 Task: Post a sunset photo on Instagram with a caption and hashtag.
Action: Mouse moved to (234, 512)
Screenshot: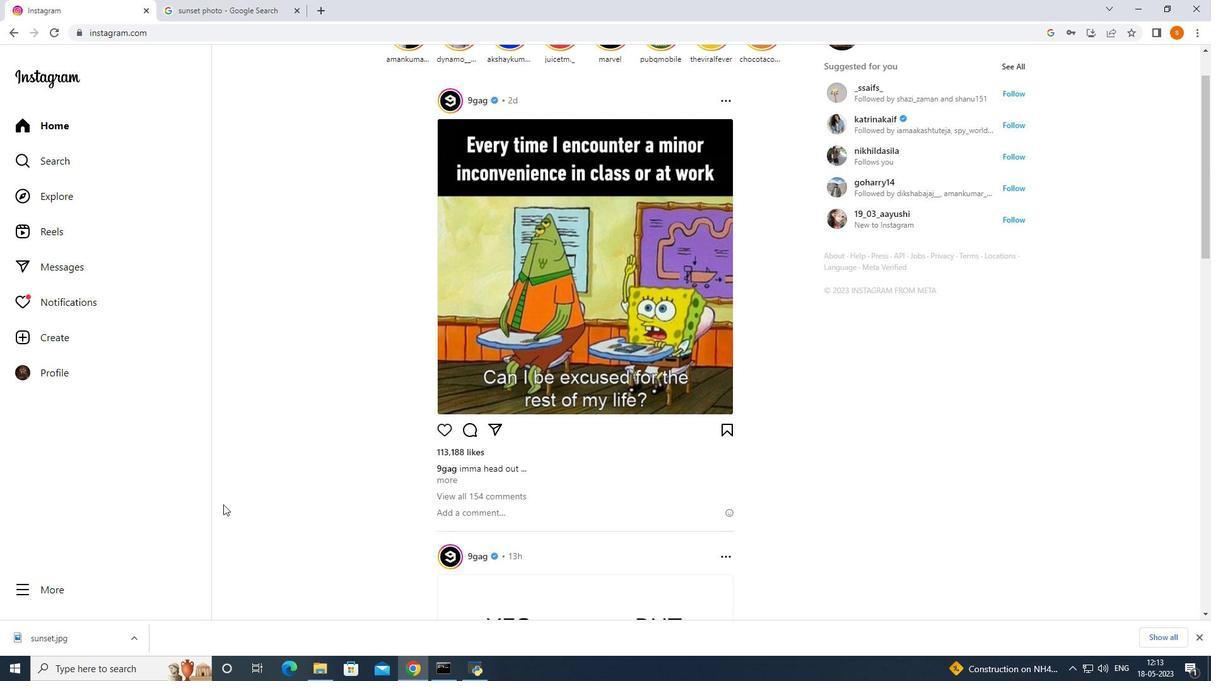 
Action: Mouse scrolled (234, 511) with delta (0, 0)
Screenshot: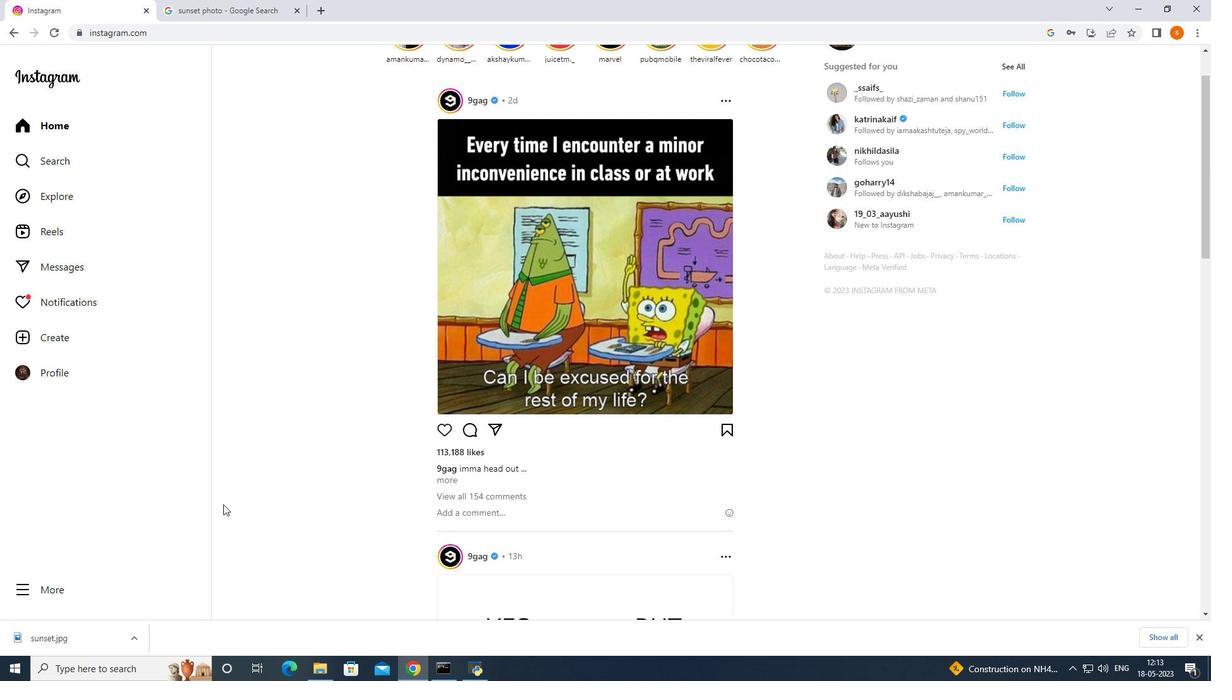 
Action: Mouse scrolled (234, 511) with delta (0, 0)
Screenshot: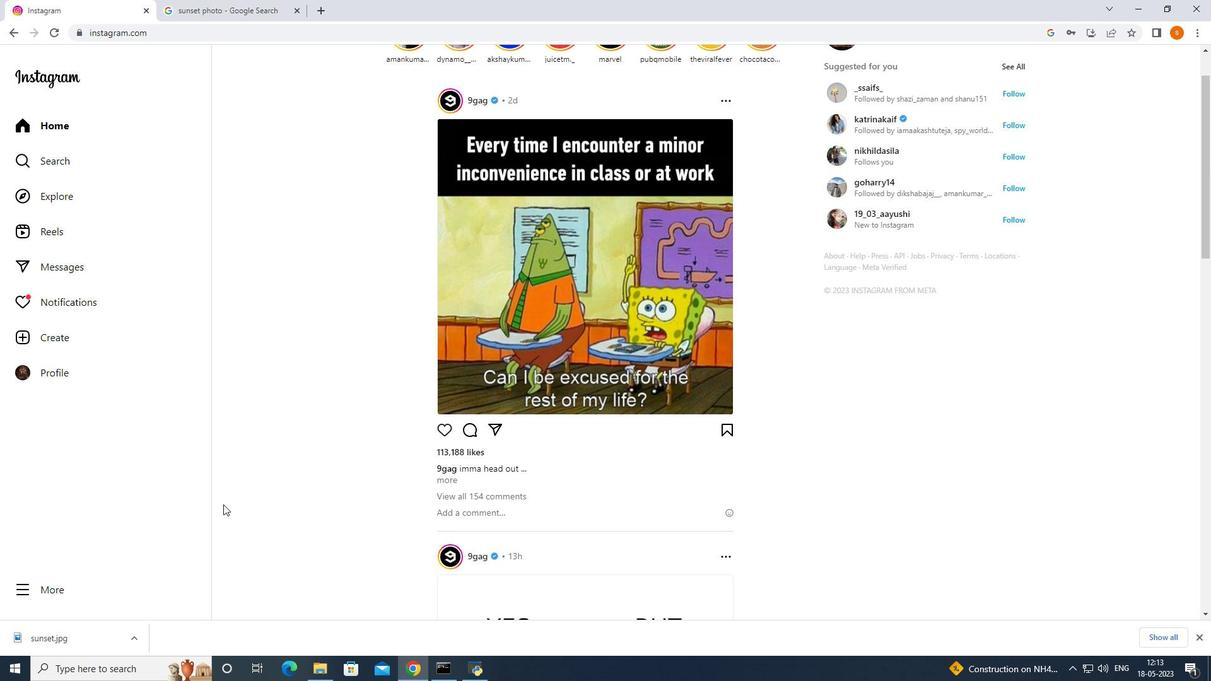 
Action: Mouse moved to (196, 515)
Screenshot: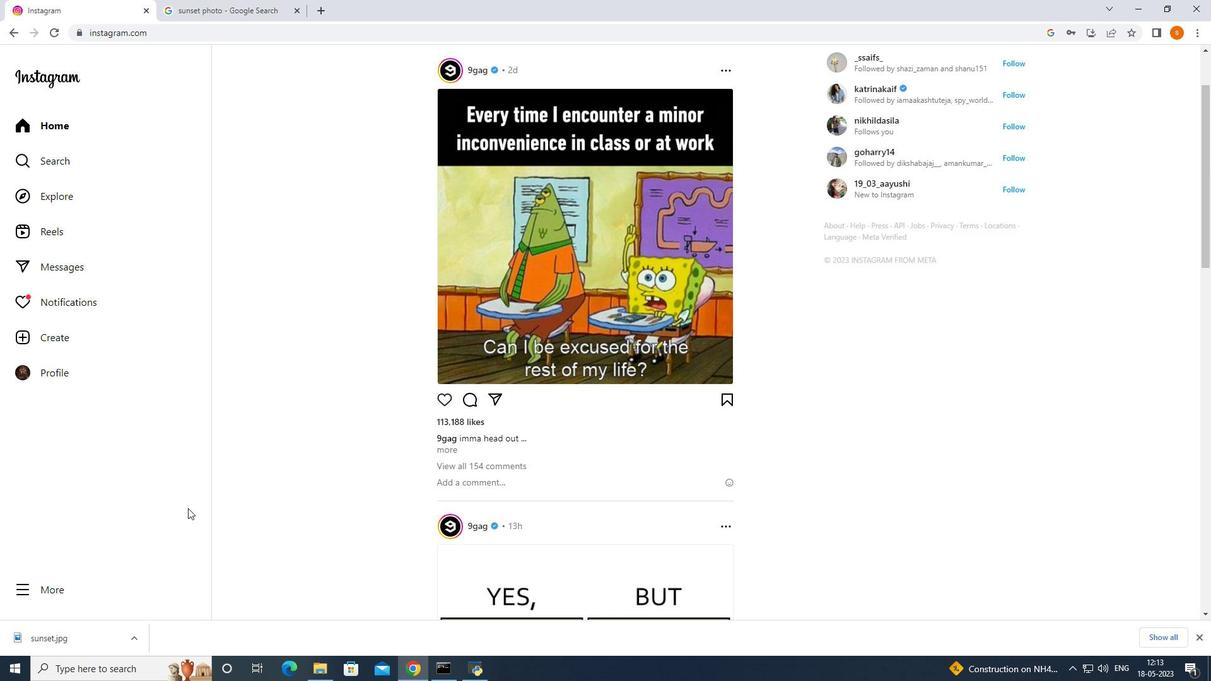 
Action: Mouse scrolled (196, 516) with delta (0, 0)
Screenshot: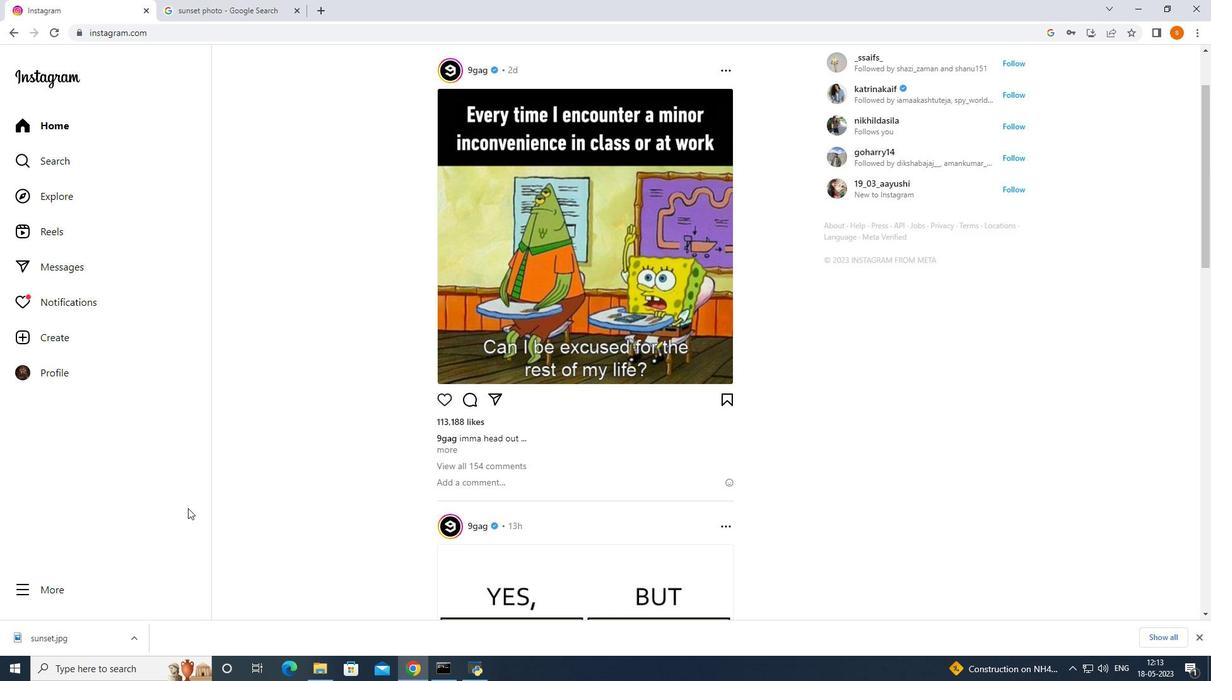 
Action: Mouse moved to (189, 514)
Screenshot: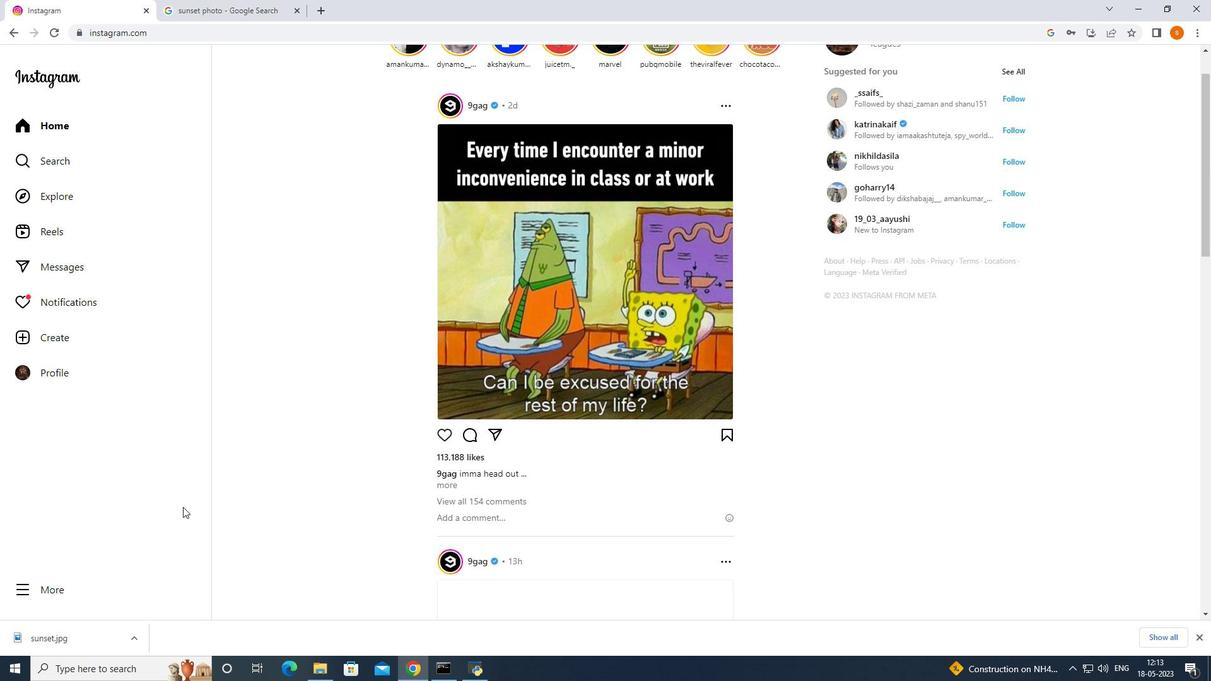 
Action: Mouse scrolled (194, 516) with delta (0, 0)
Screenshot: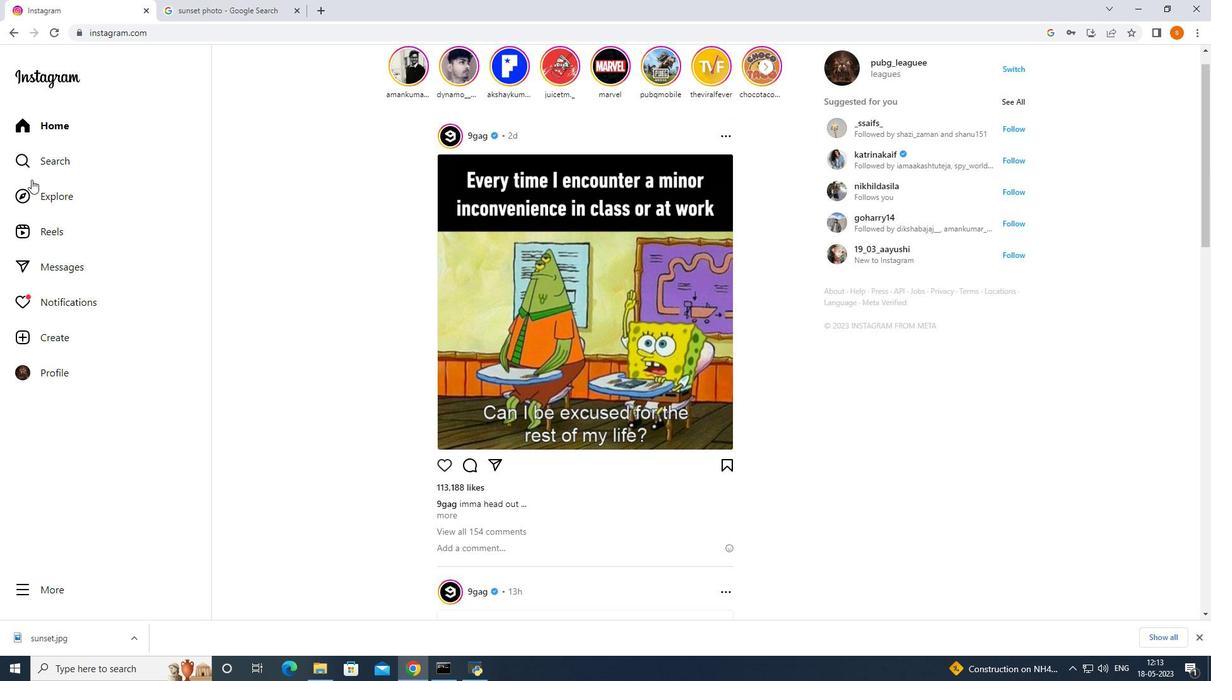 
Action: Mouse moved to (95, 302)
Screenshot: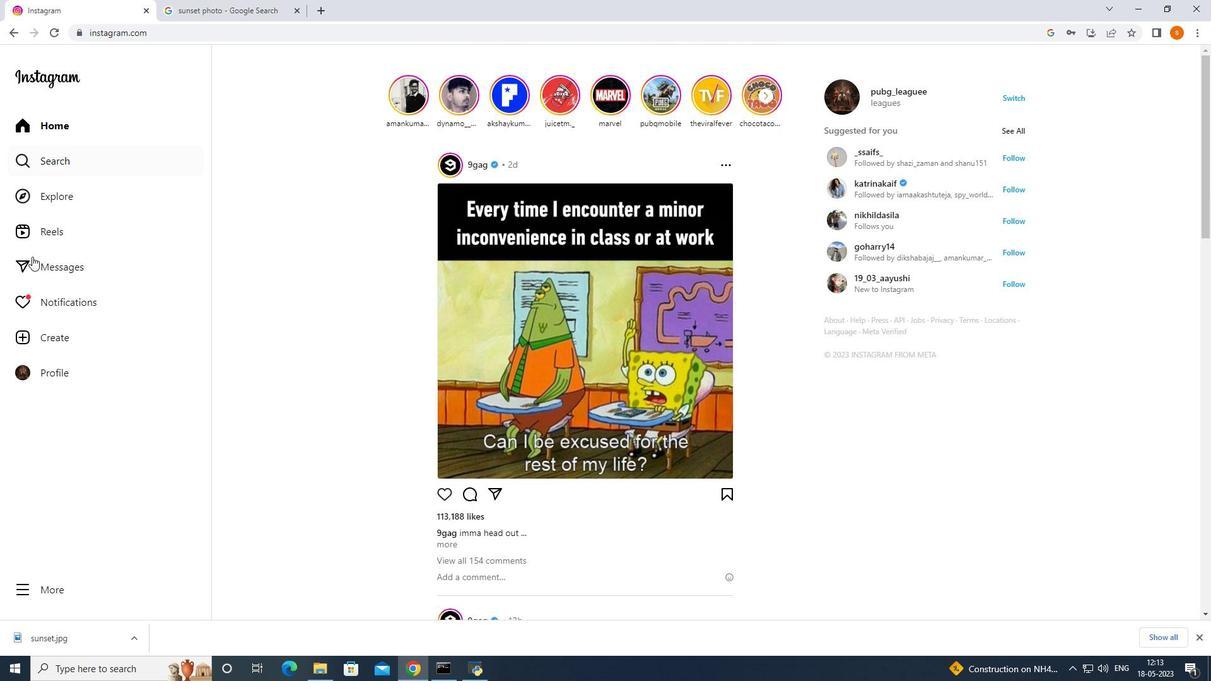 
Action: Mouse scrolled (188, 514) with delta (0, 0)
Screenshot: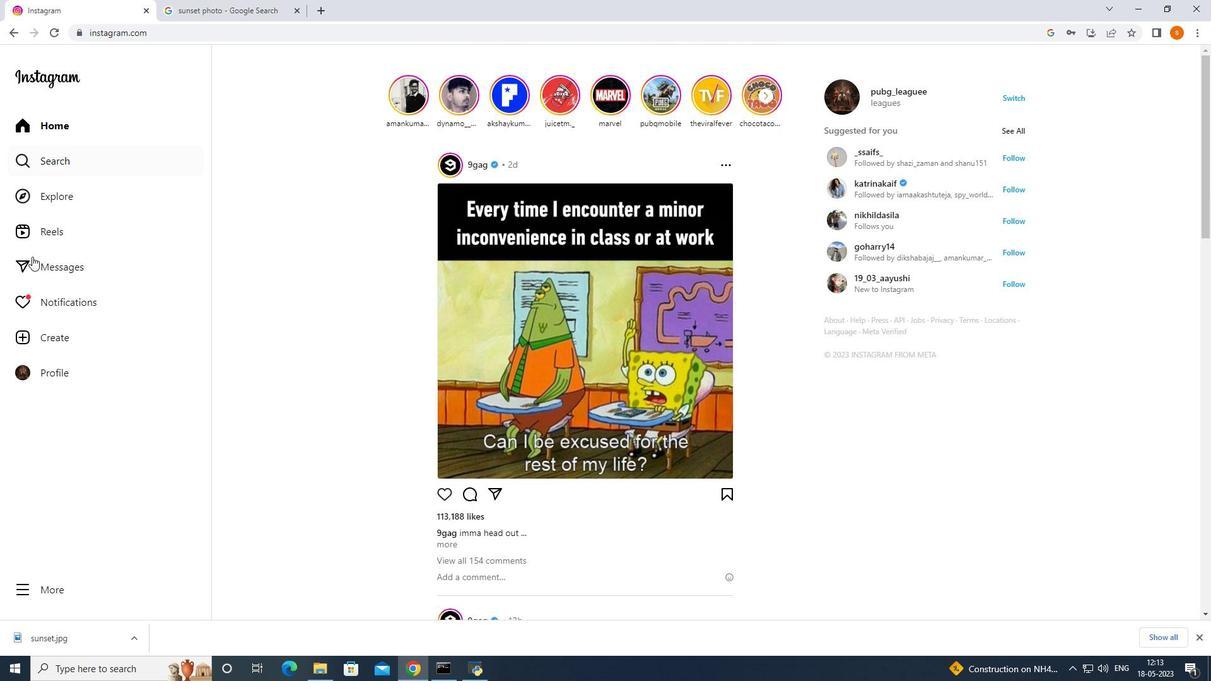 
Action: Mouse moved to (42, 200)
Screenshot: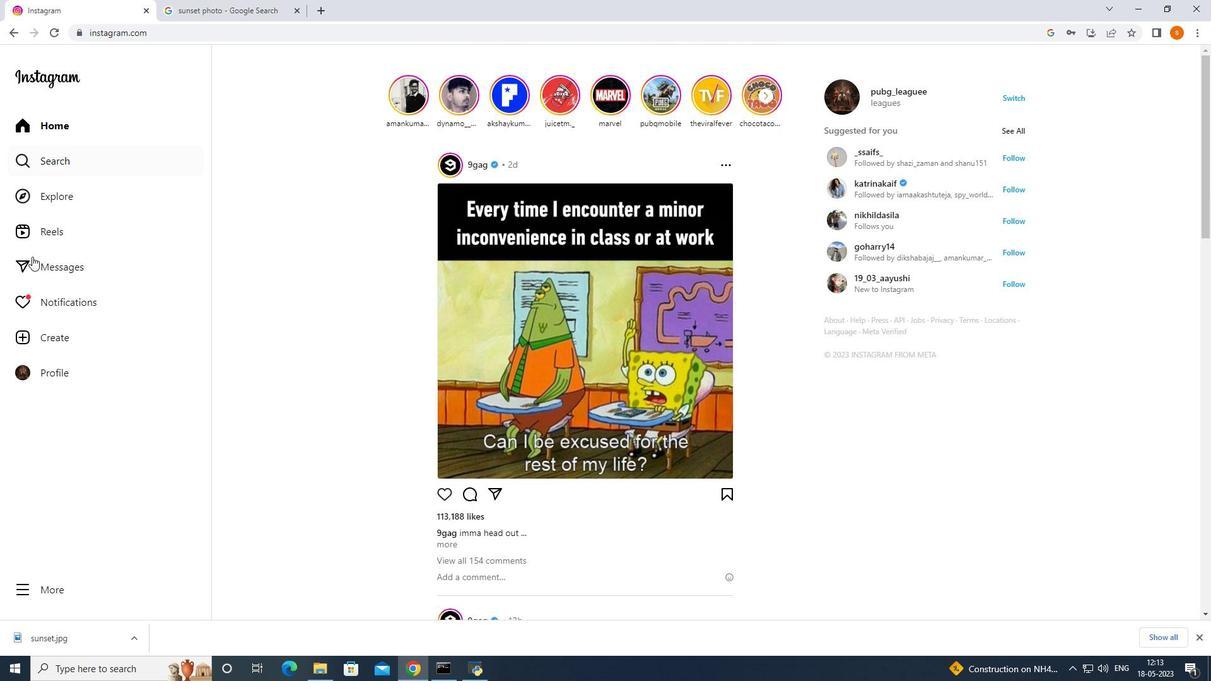 
Action: Mouse scrolled (174, 505) with delta (0, 0)
Screenshot: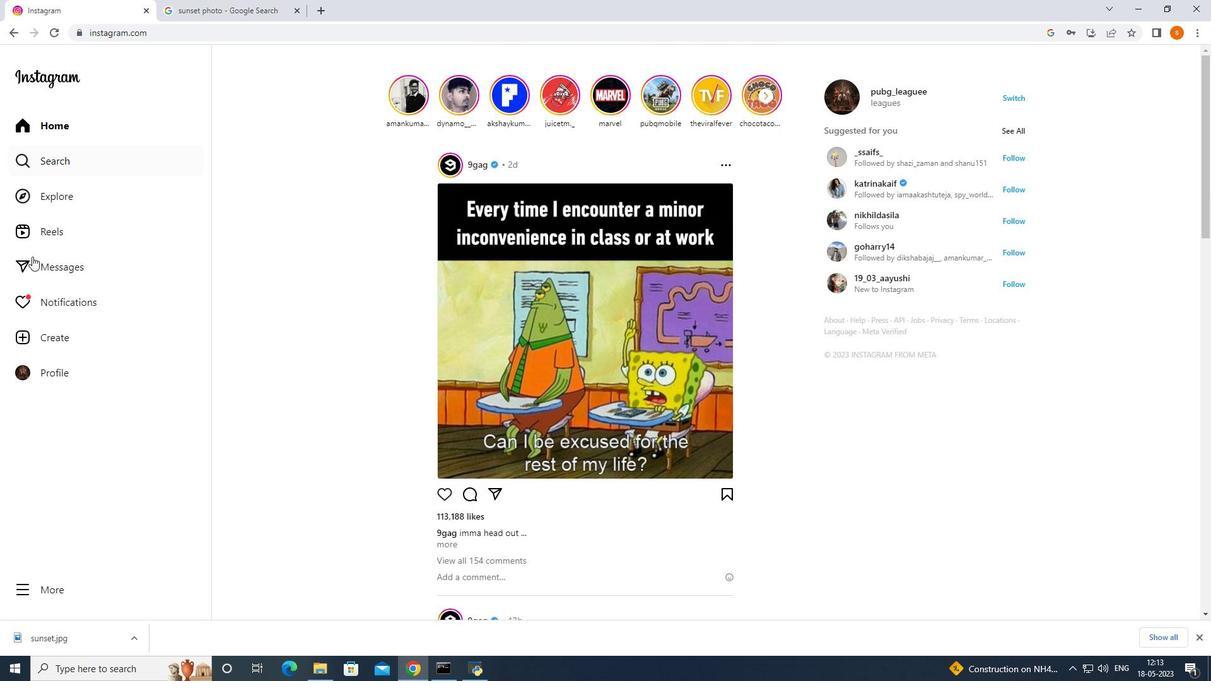 
Action: Mouse moved to (63, 391)
Screenshot: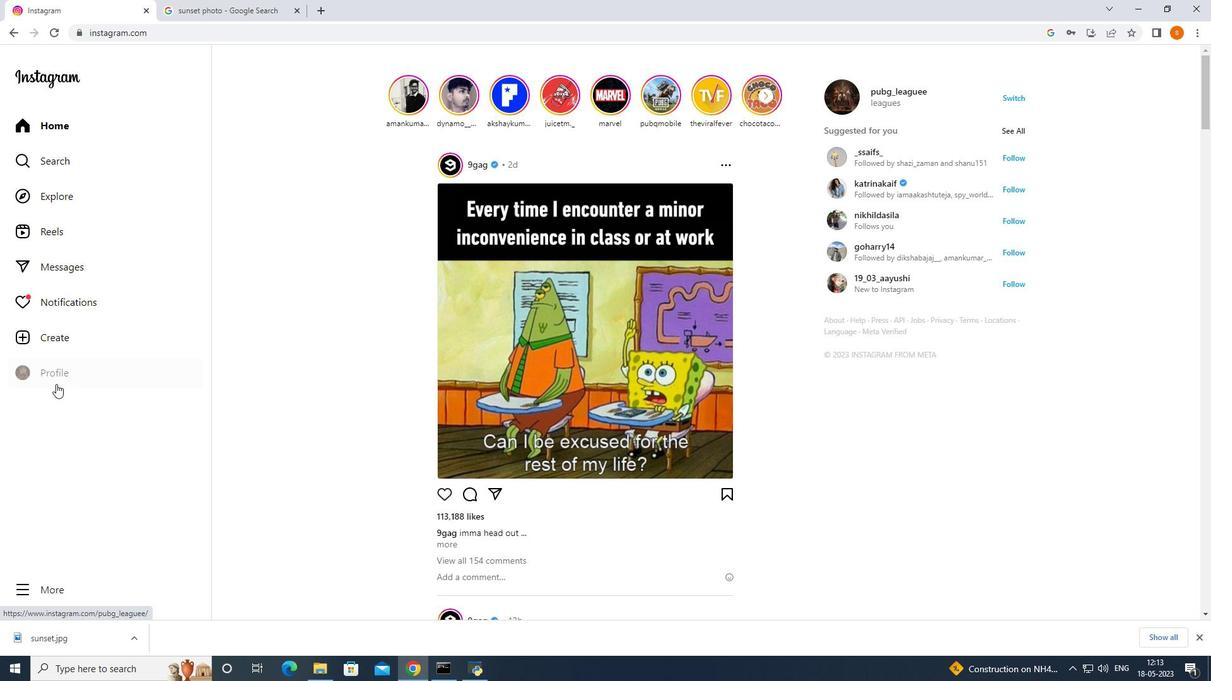 
Action: Mouse pressed left at (63, 391)
Screenshot: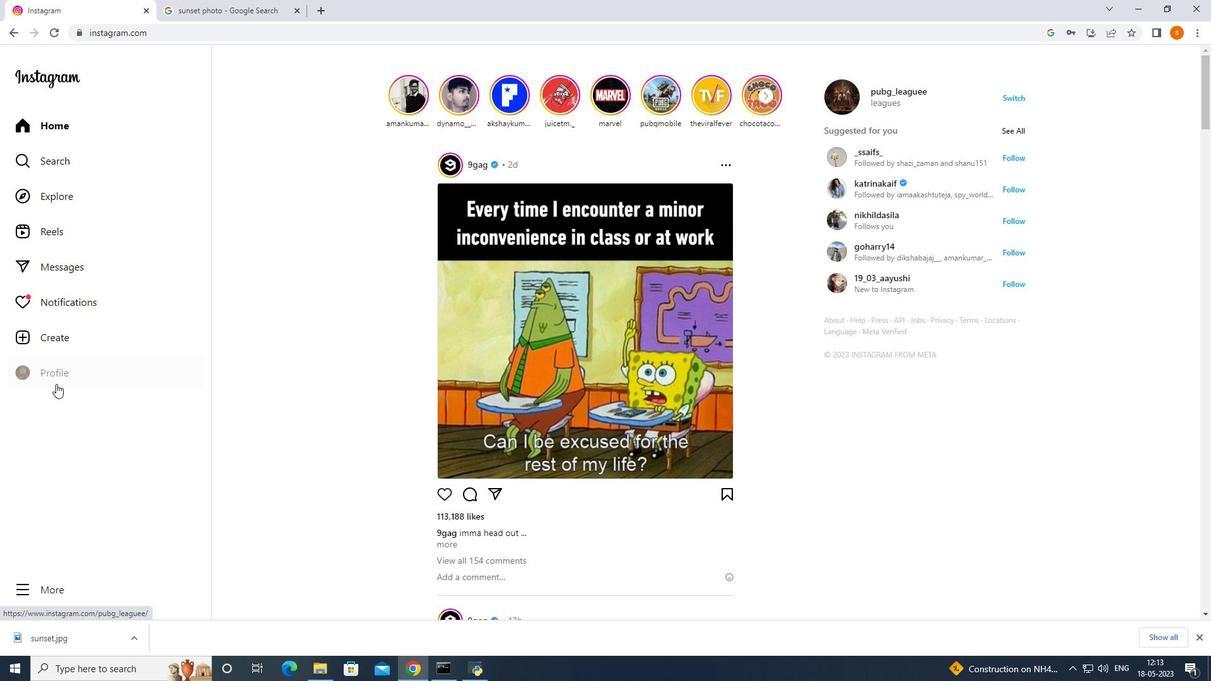 
Action: Mouse moved to (46, 345)
Screenshot: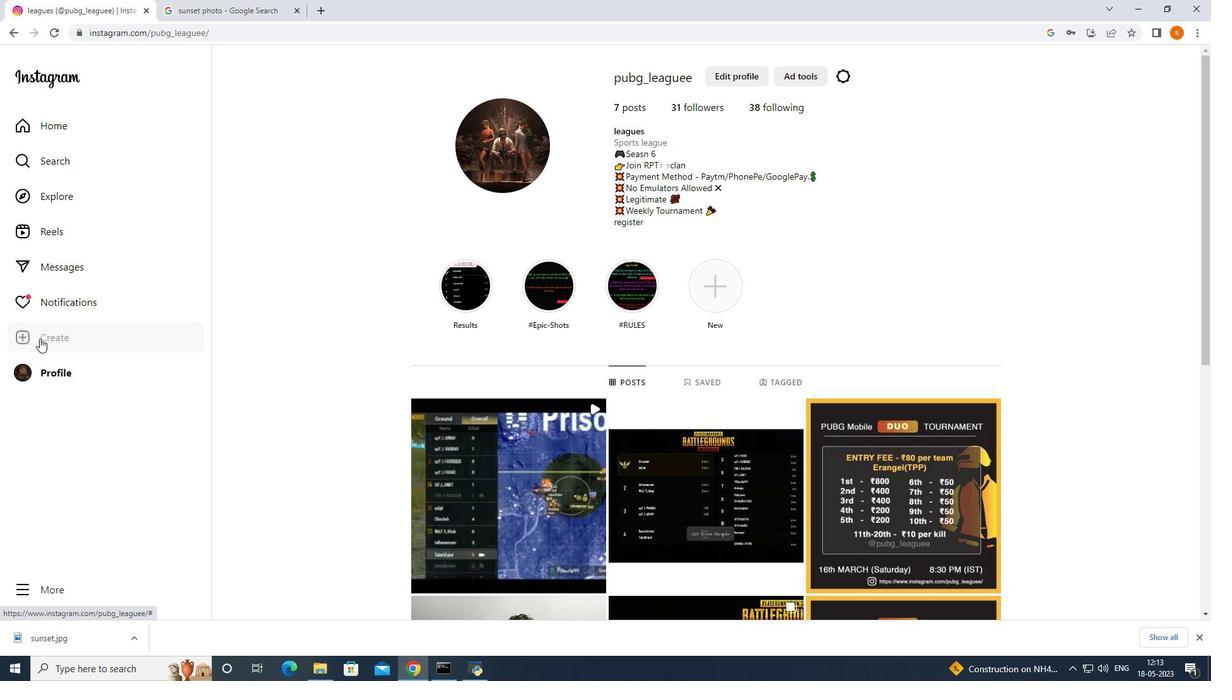 
Action: Mouse pressed left at (46, 345)
Screenshot: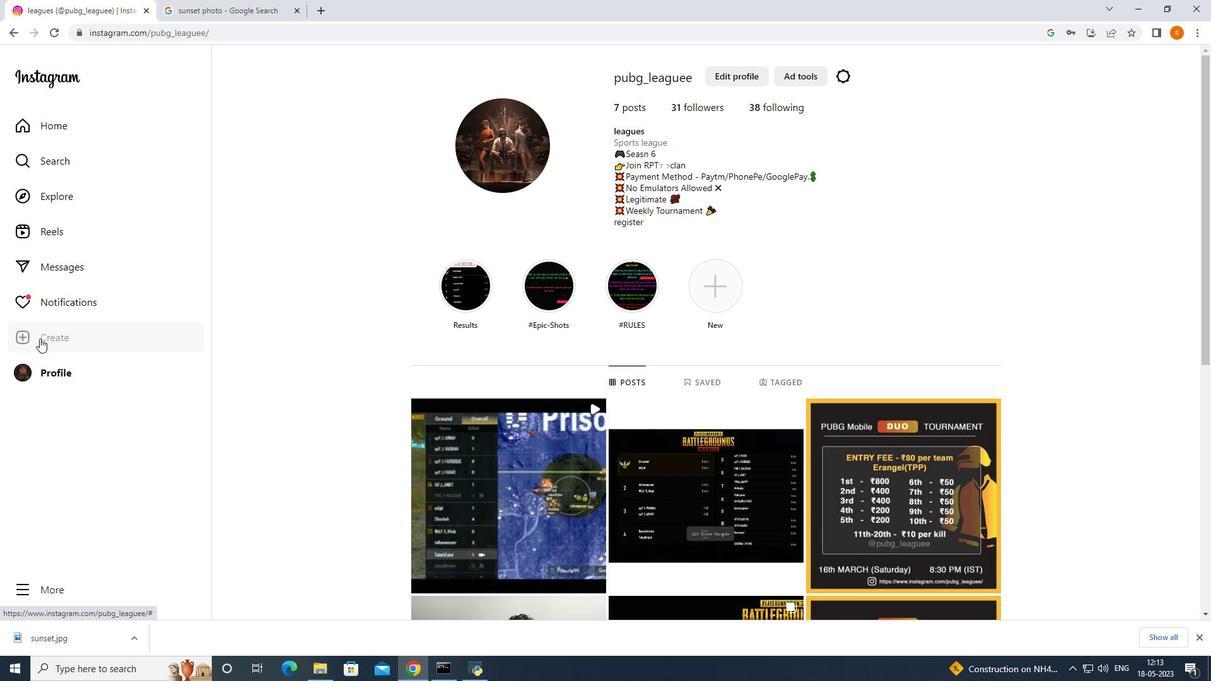 
Action: Mouse moved to (619, 392)
Screenshot: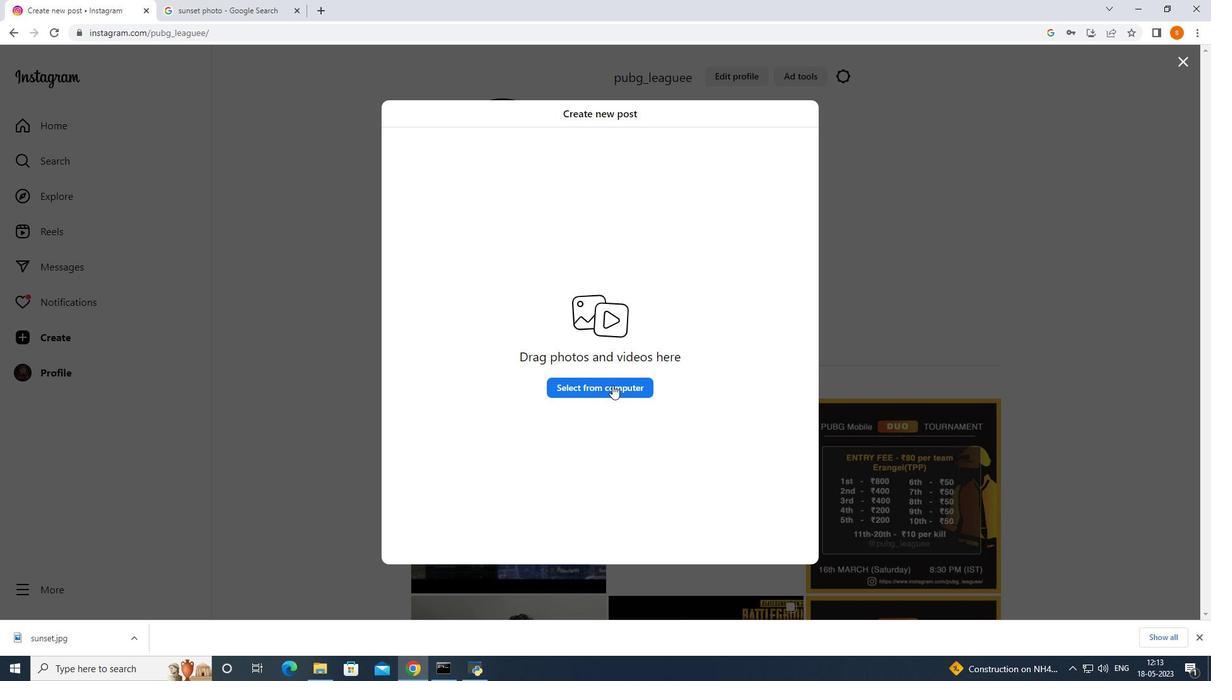 
Action: Mouse pressed left at (619, 392)
Screenshot: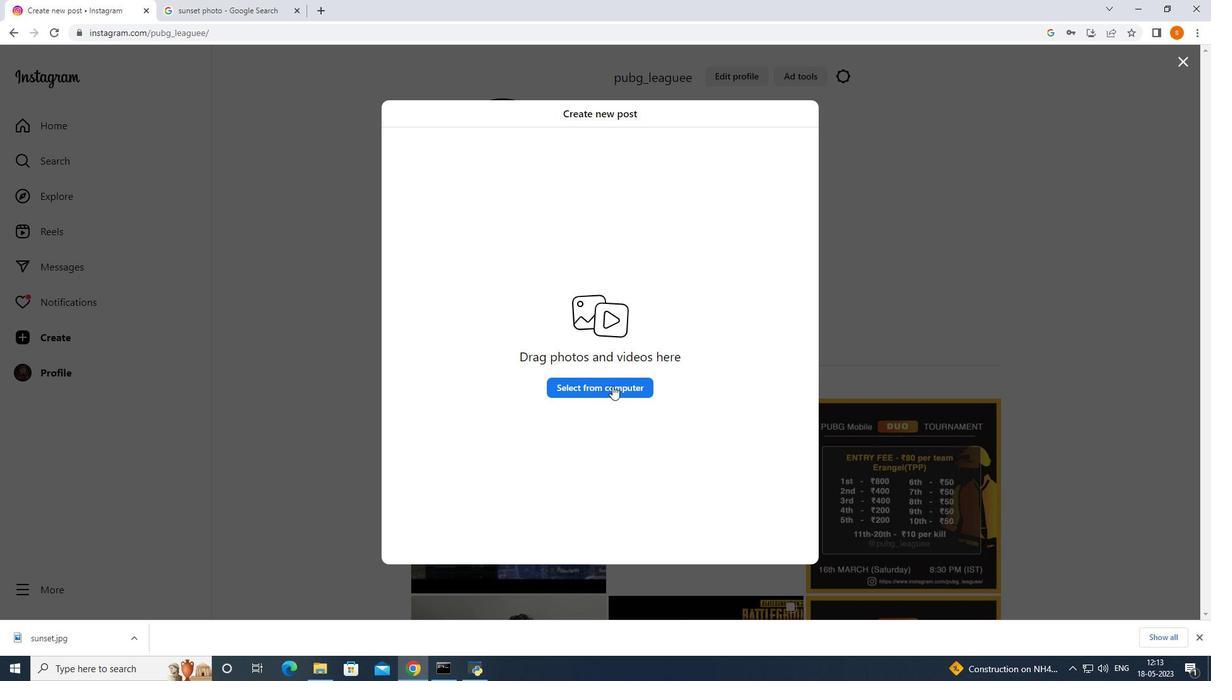 
Action: Mouse moved to (162, 345)
Screenshot: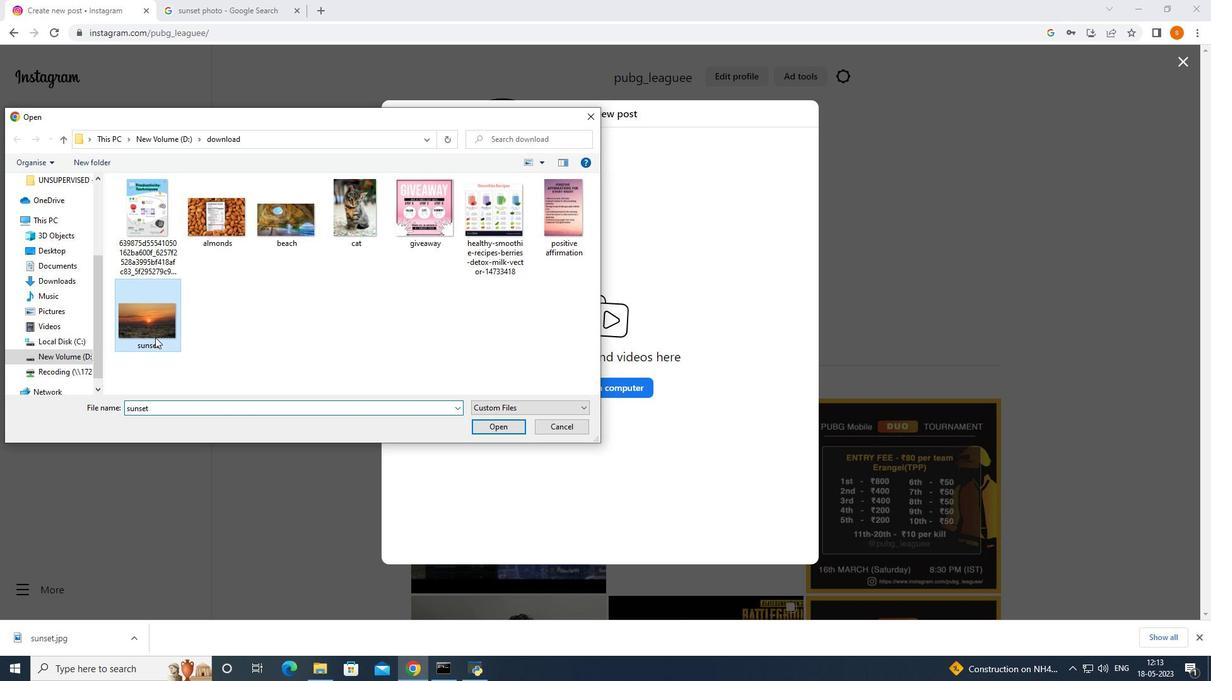 
Action: Mouse pressed left at (162, 345)
Screenshot: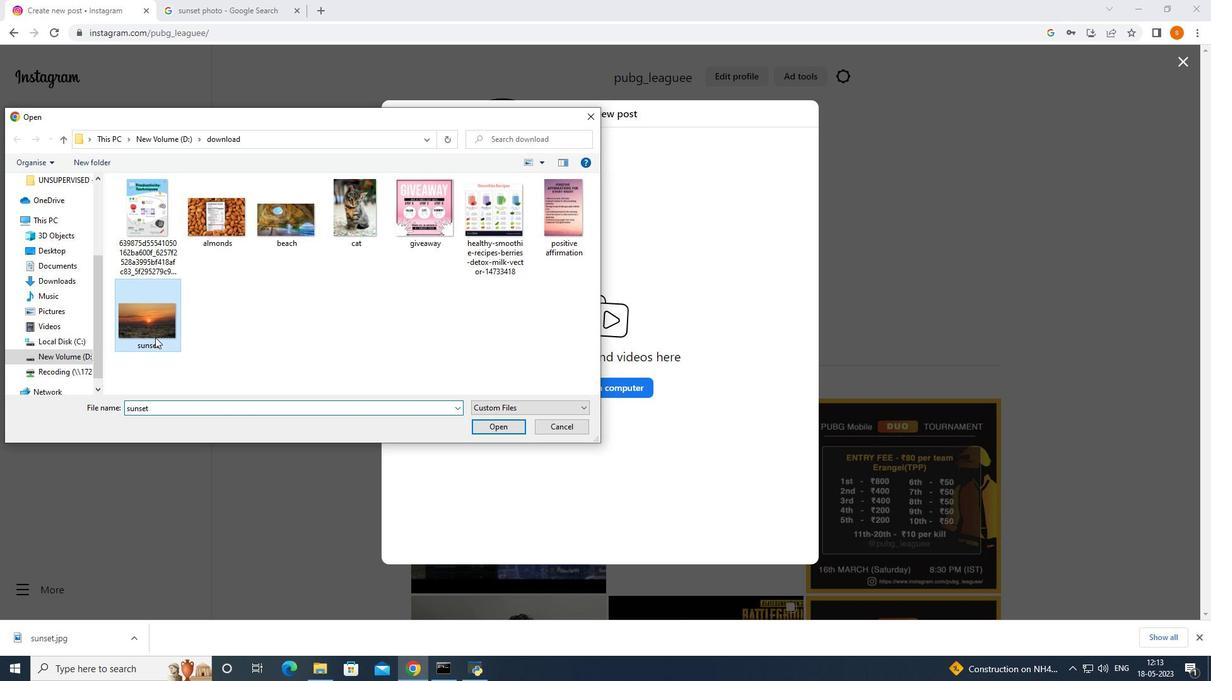 
Action: Mouse moved to (503, 437)
Screenshot: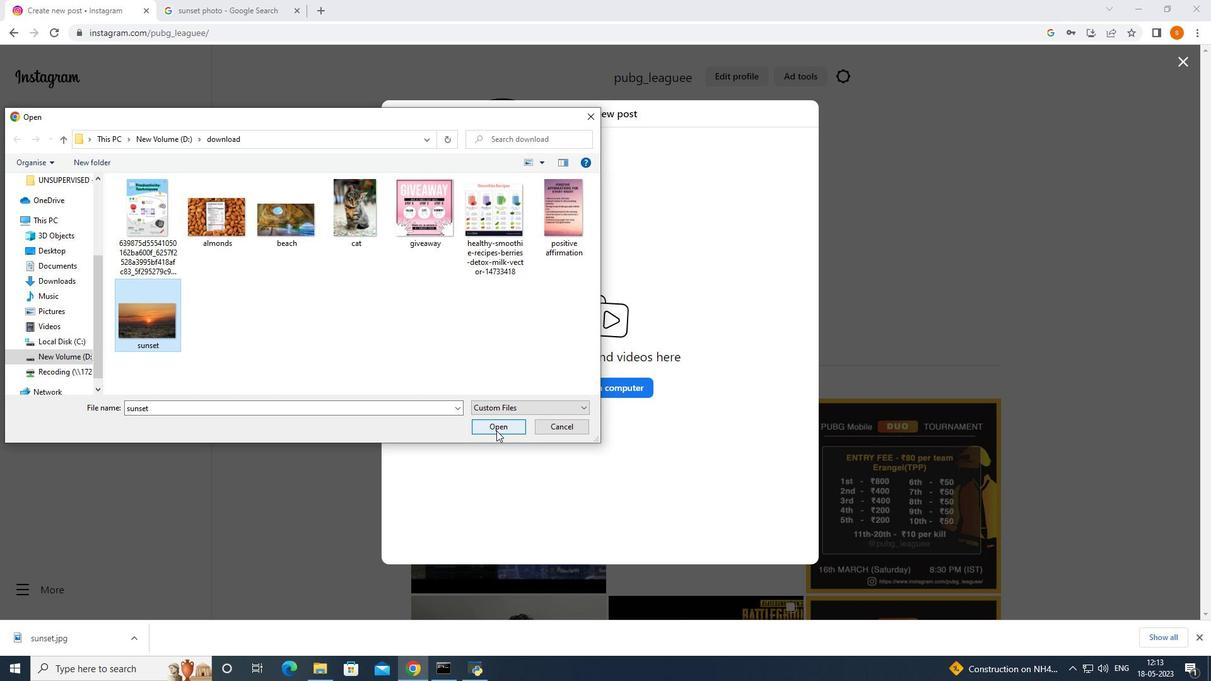 
Action: Mouse pressed left at (503, 437)
Screenshot: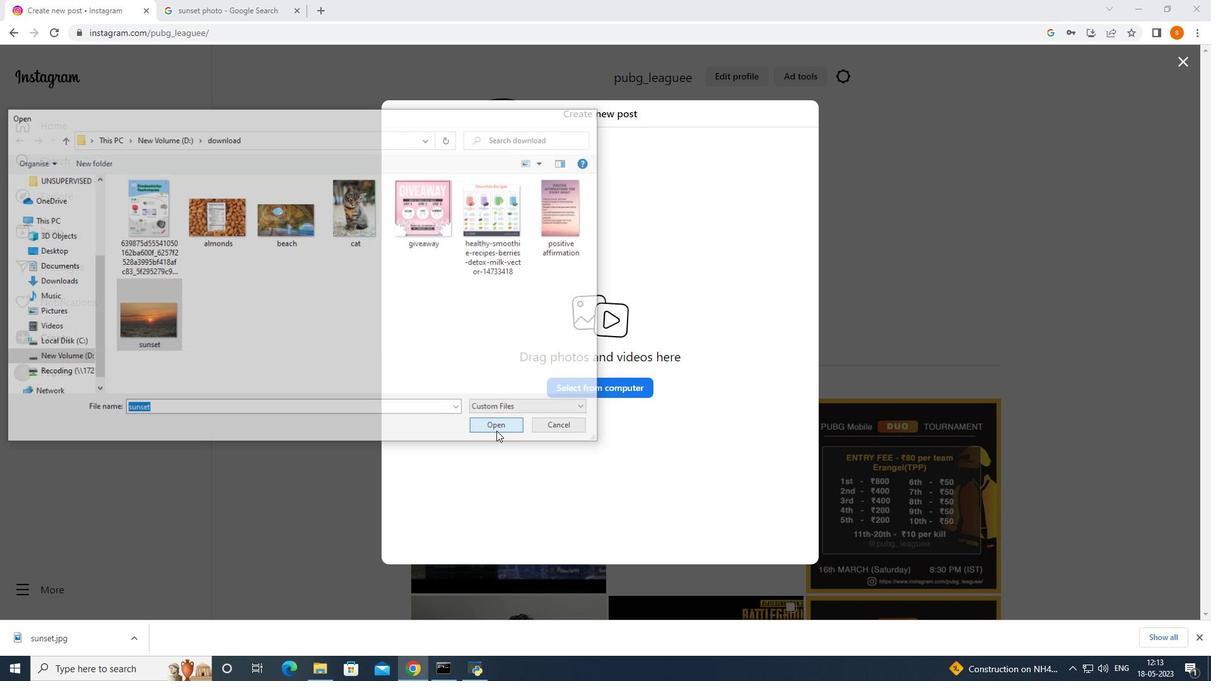 
Action: Mouse moved to (407, 553)
Screenshot: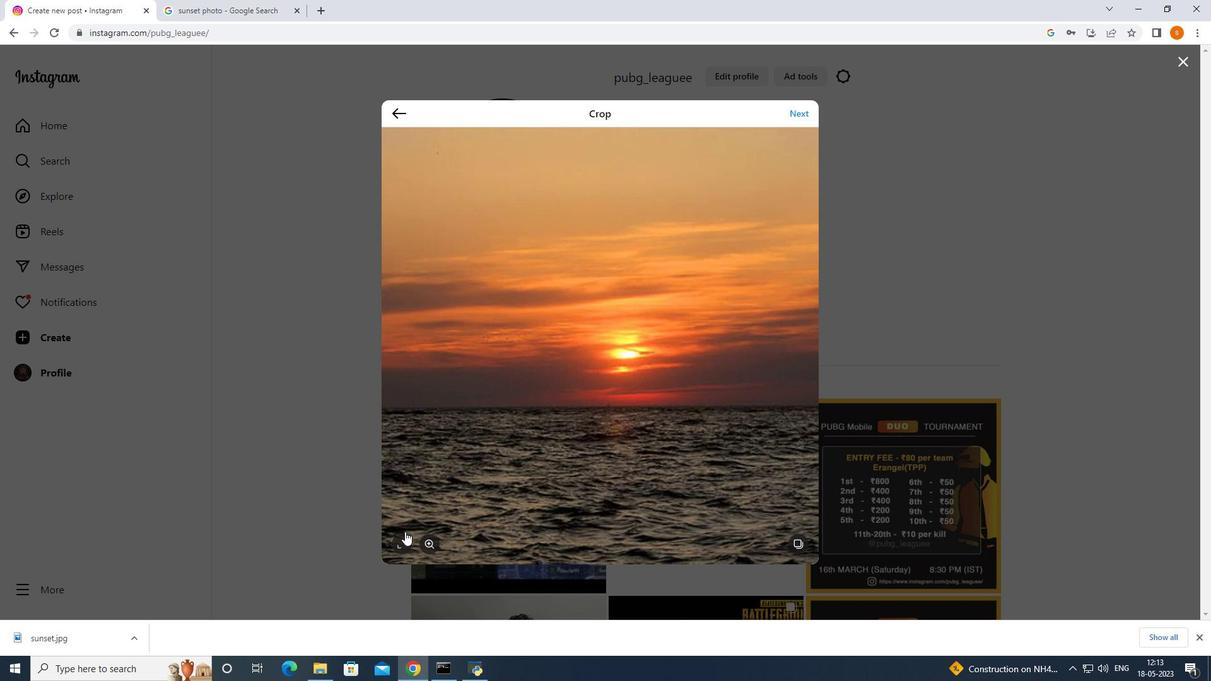 
Action: Mouse pressed left at (407, 553)
Screenshot: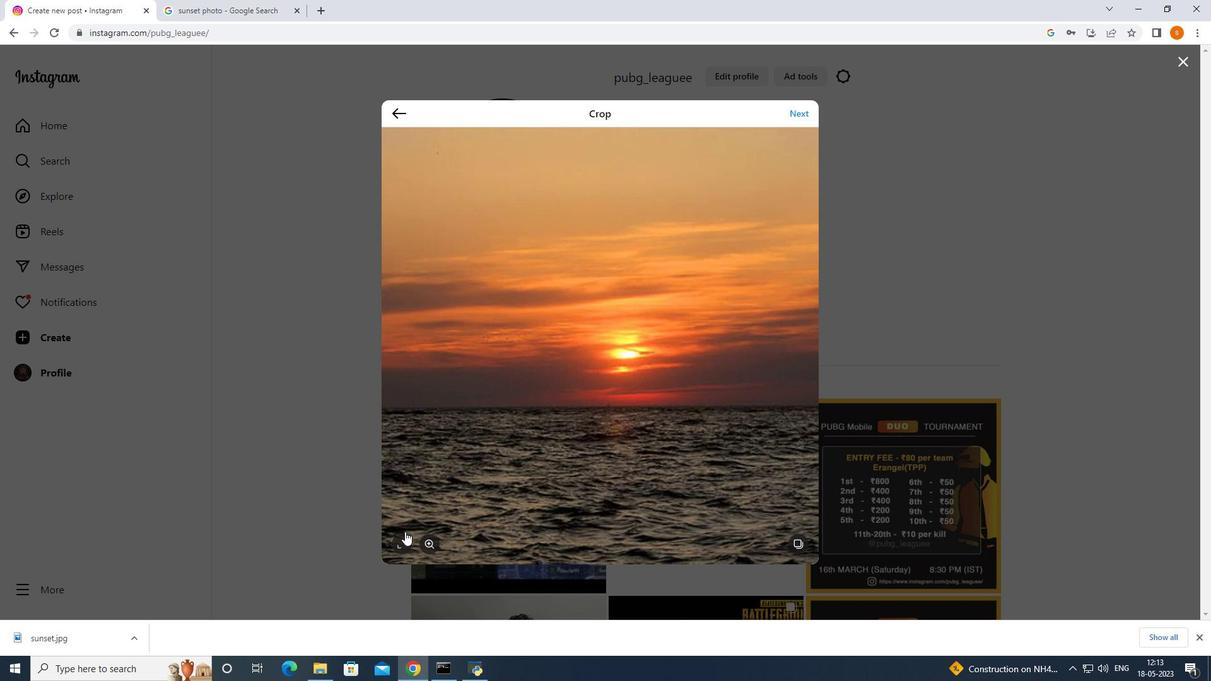 
Action: Mouse moved to (442, 425)
Screenshot: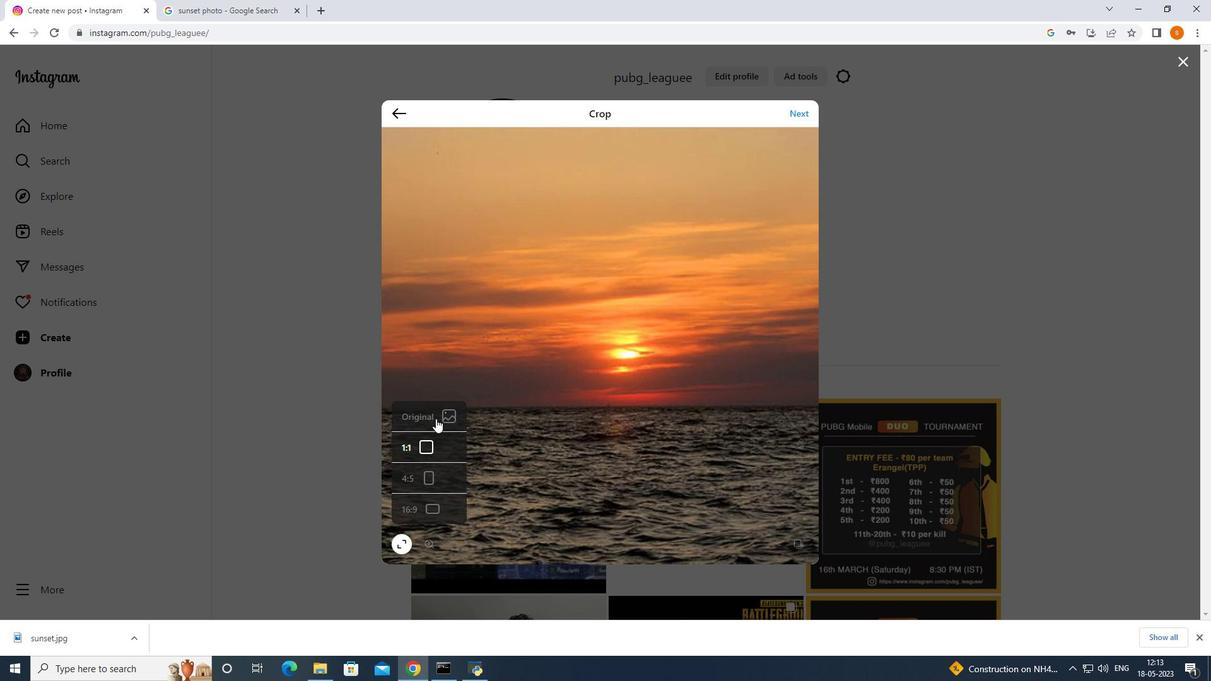 
Action: Mouse pressed left at (442, 425)
Screenshot: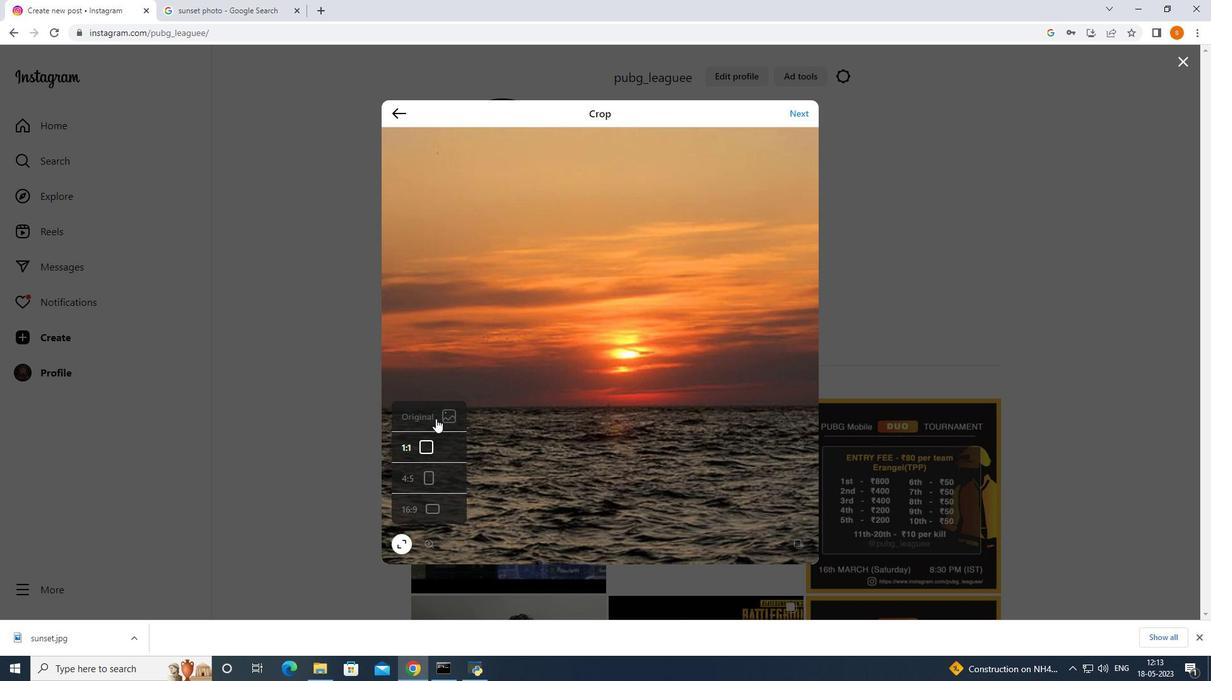 
Action: Mouse moved to (803, 120)
Screenshot: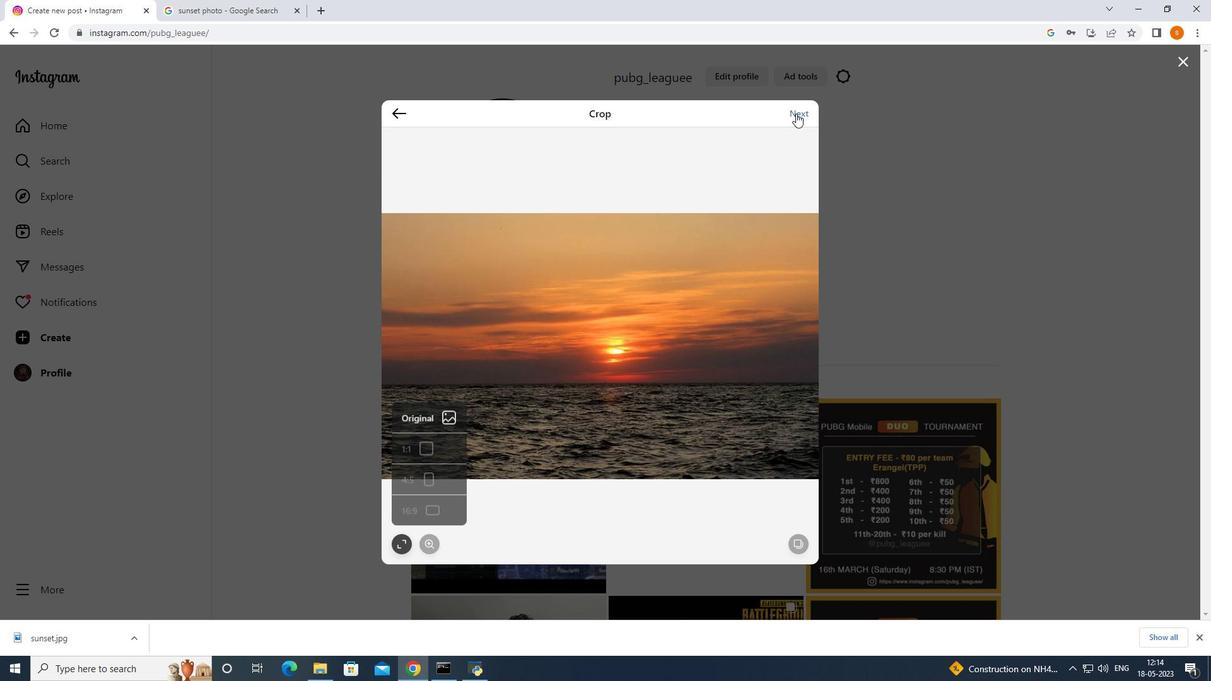 
Action: Mouse pressed left at (803, 120)
Screenshot: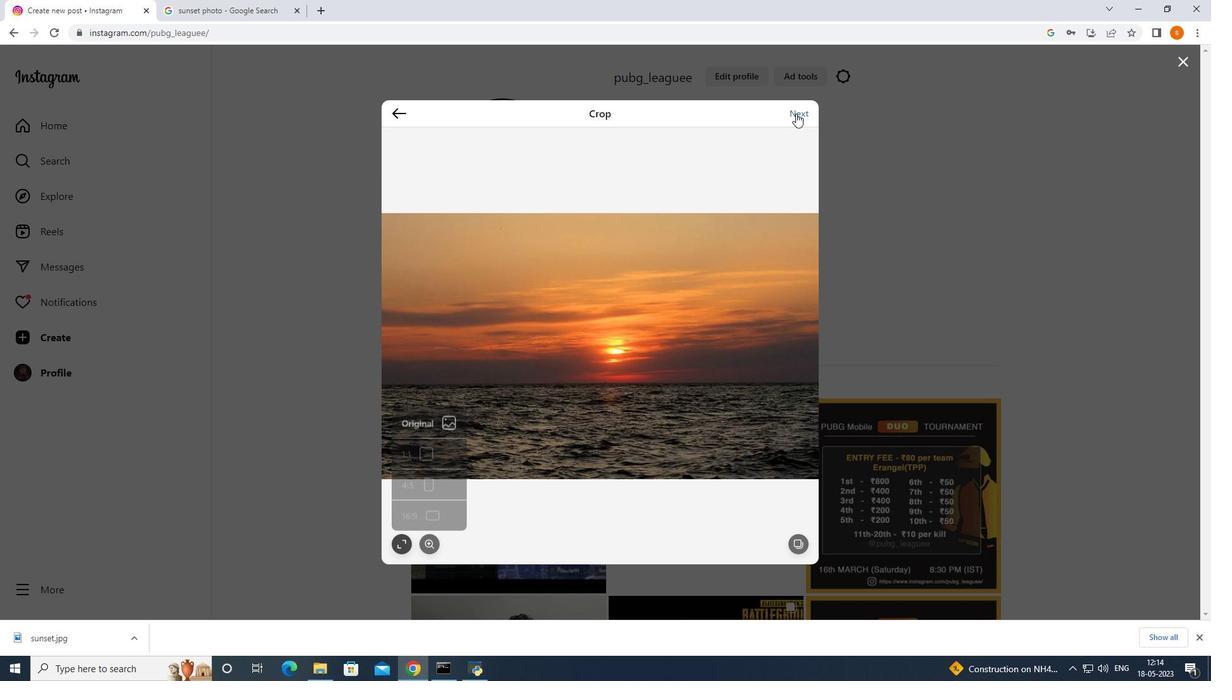 
Action: Mouse moved to (911, 128)
Screenshot: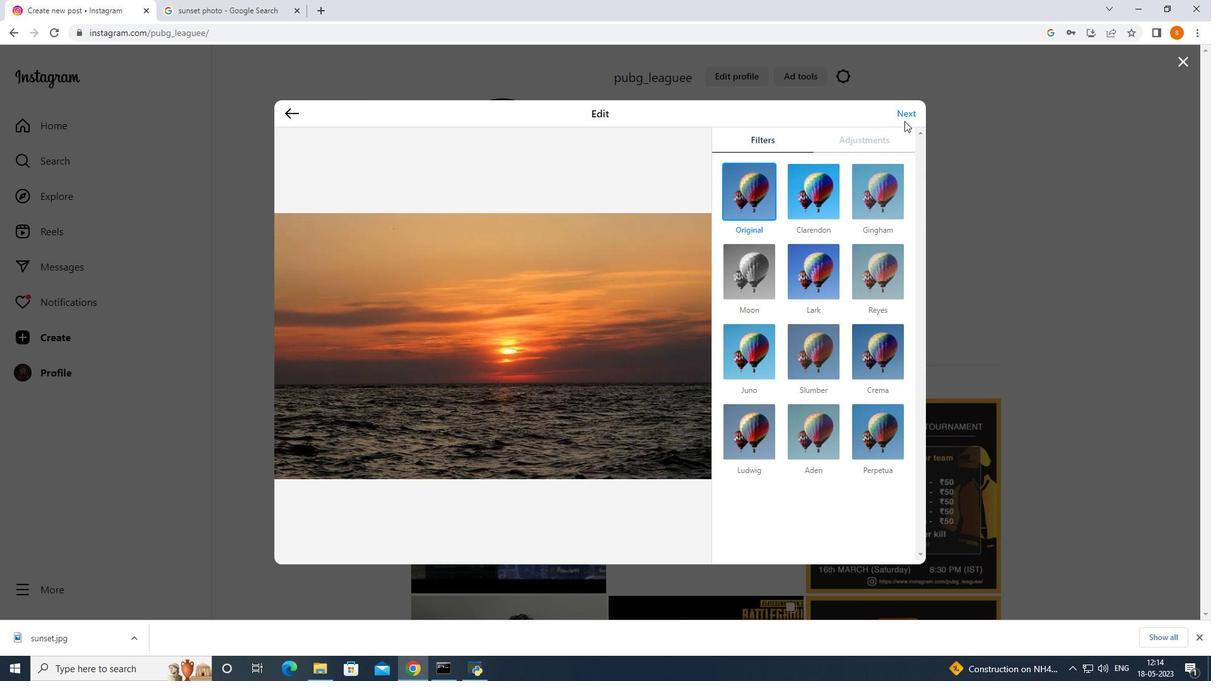 
Action: Mouse pressed left at (911, 128)
Screenshot: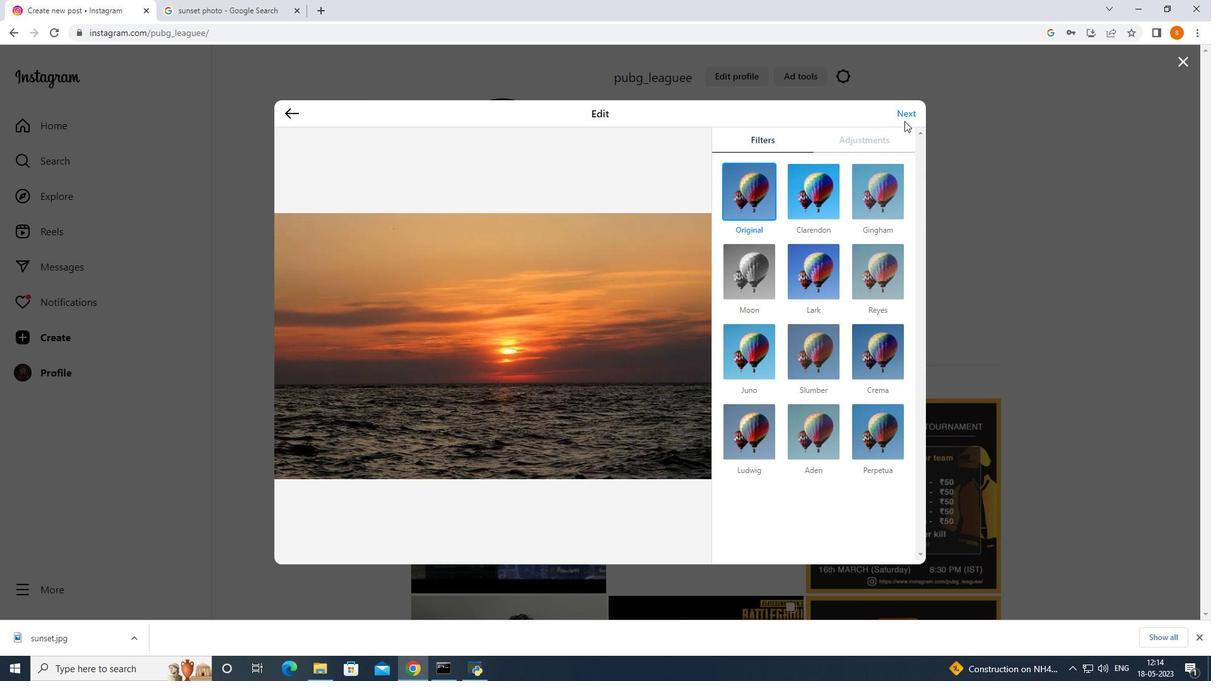 
Action: Mouse moved to (919, 118)
Screenshot: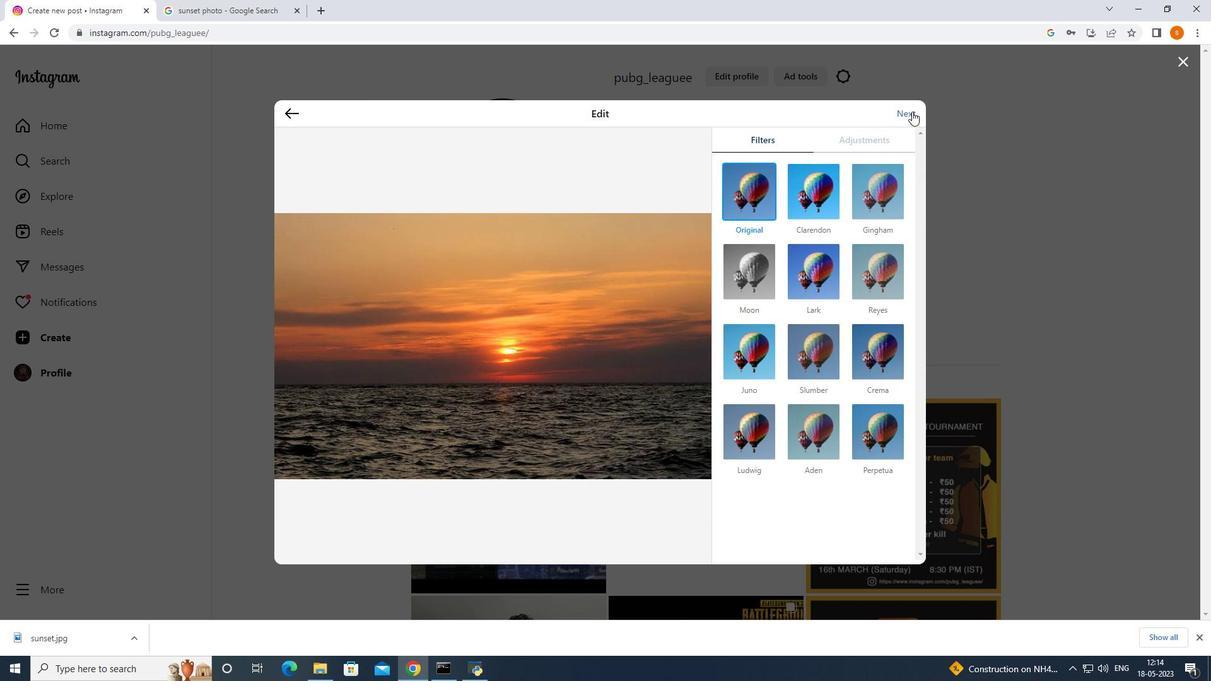 
Action: Mouse pressed left at (919, 118)
Screenshot: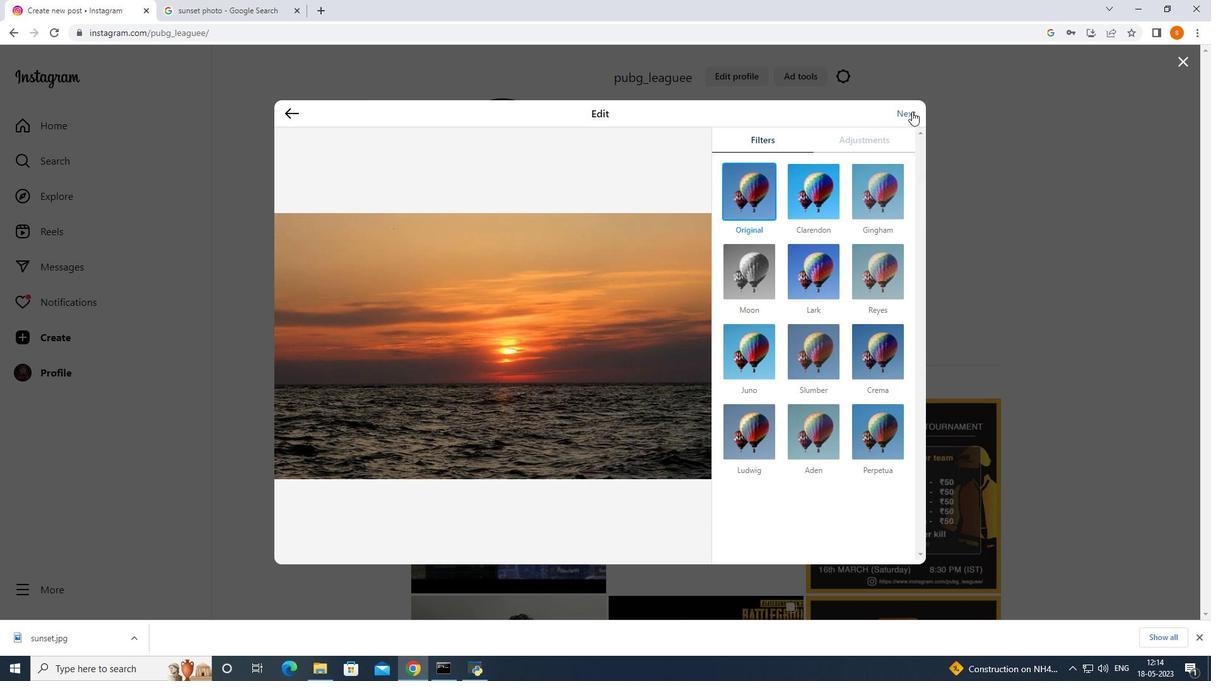 
Action: Mouse moved to (771, 172)
Screenshot: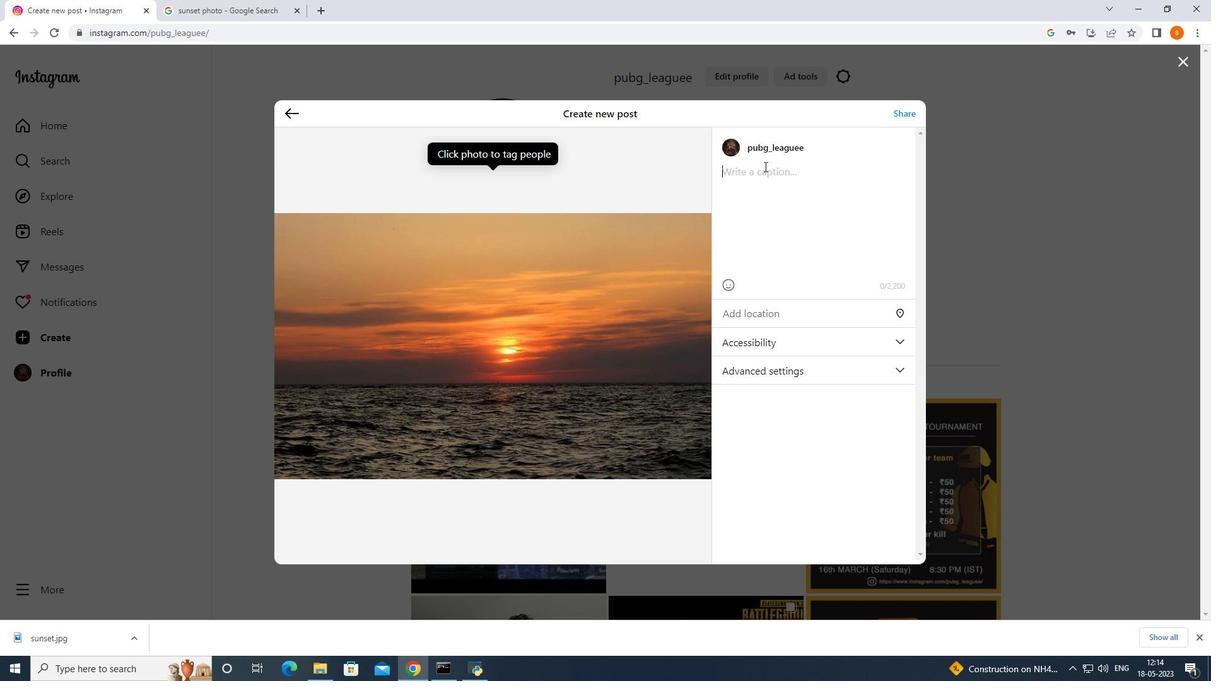 
Action: Mouse pressed left at (771, 172)
Screenshot: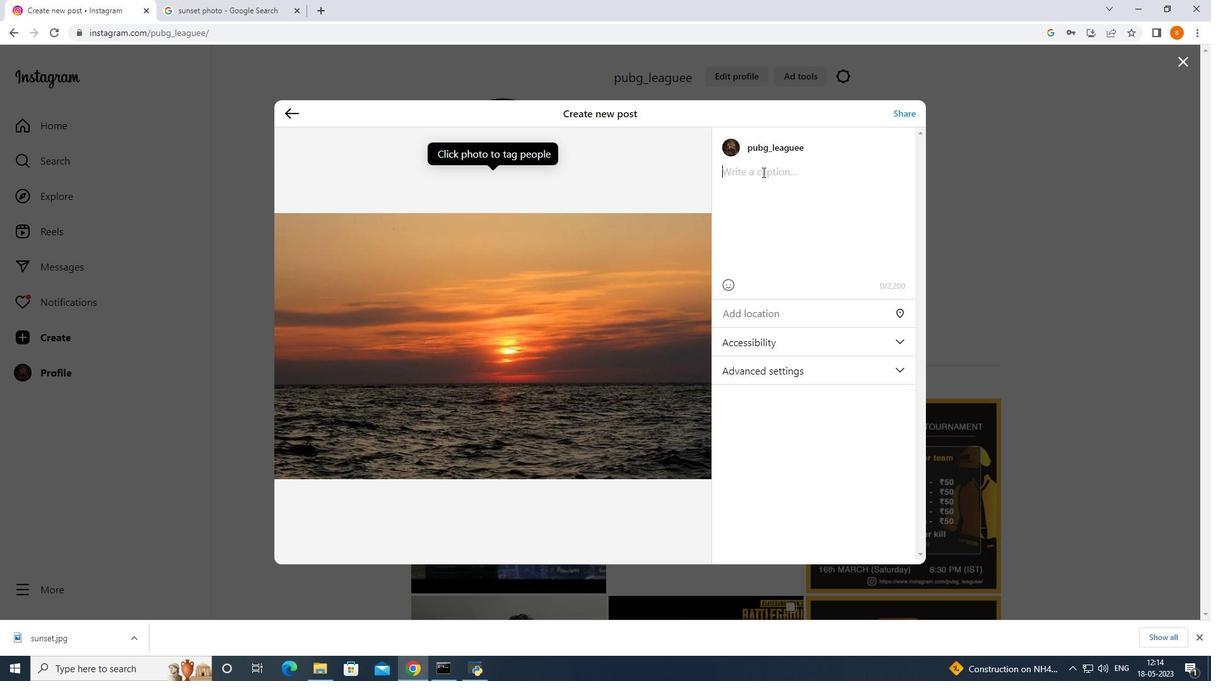 
Action: Mouse moved to (766, 191)
Screenshot: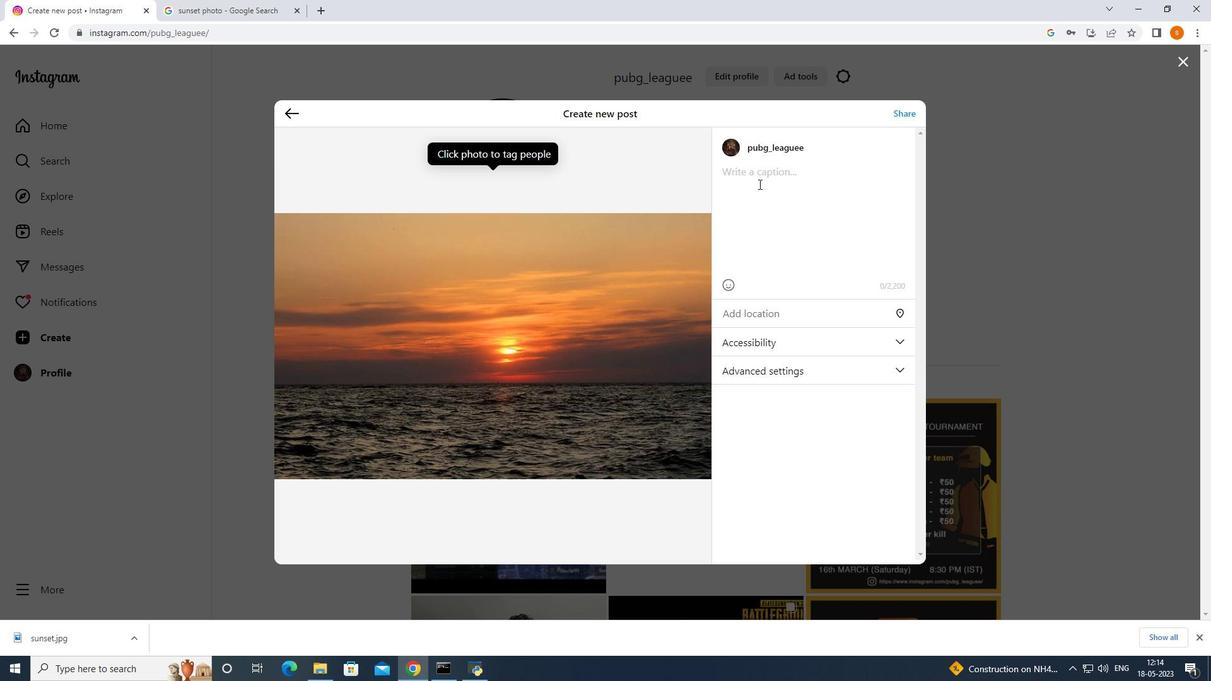 
Action: Key pressed <Key.shift><Key.shift><Key.shift><Key.shift><Key.shift><Key.shift><Key.shift><Key.shift><Key.shift>#sunset<Key.enter><Key.enter><Key.shift>Drop<Key.space>your<Key.space>favourite<Key.space><Key.left><Key.left><Key.left><Key.left><Key.left><Key.backspace><Key.right><Key.right><Key.right><Key.right><Key.space>location<Key.space>for<Key.space>d<Key.backspace>sunset
Screenshot: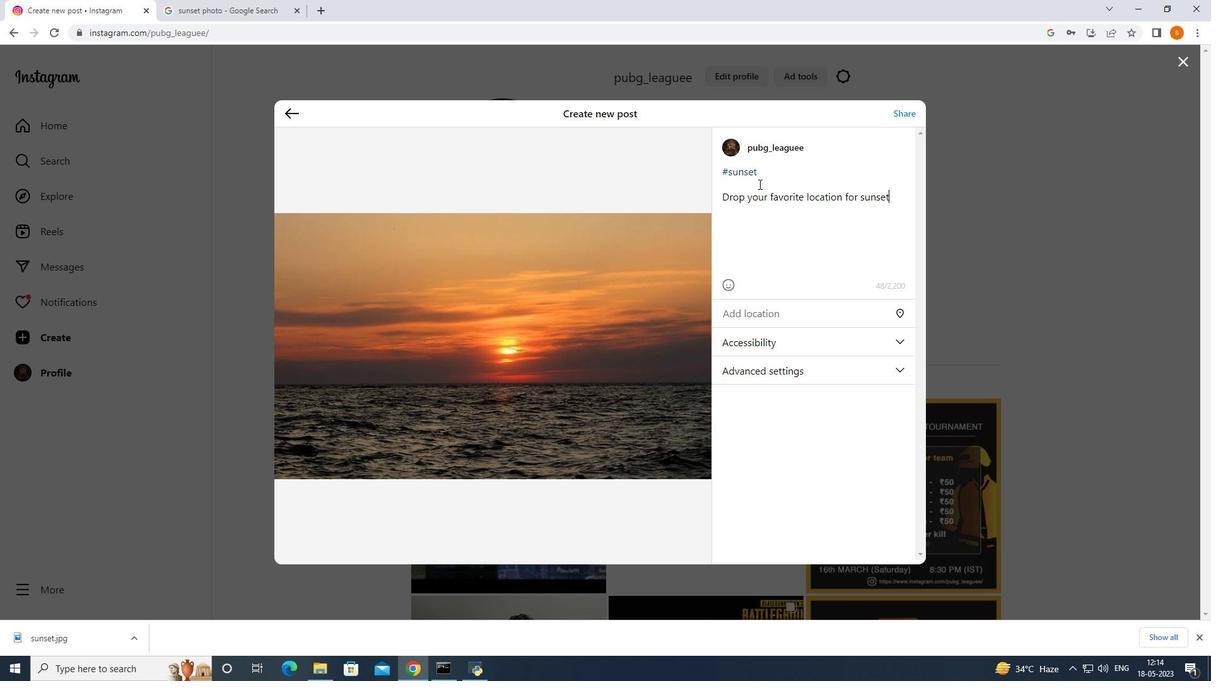 
Action: Mouse moved to (849, 225)
Screenshot: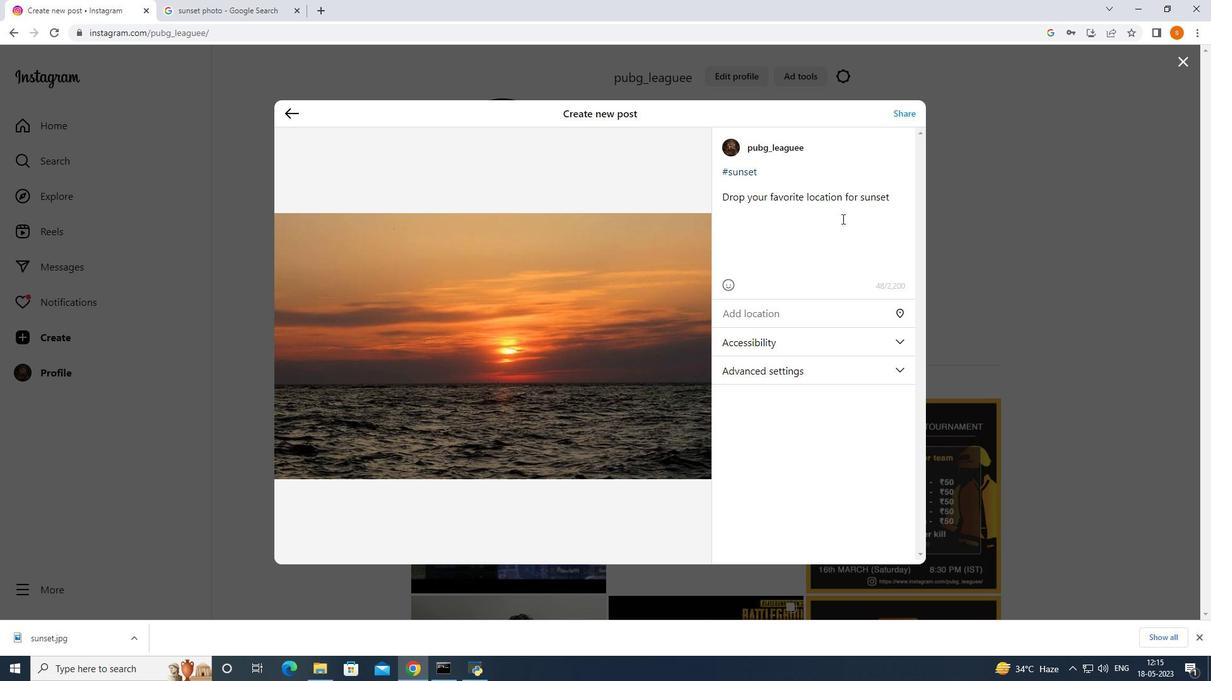 
Action: Key pressed <Key.enter>comment<Key.space>below<Key.space>
Screenshot: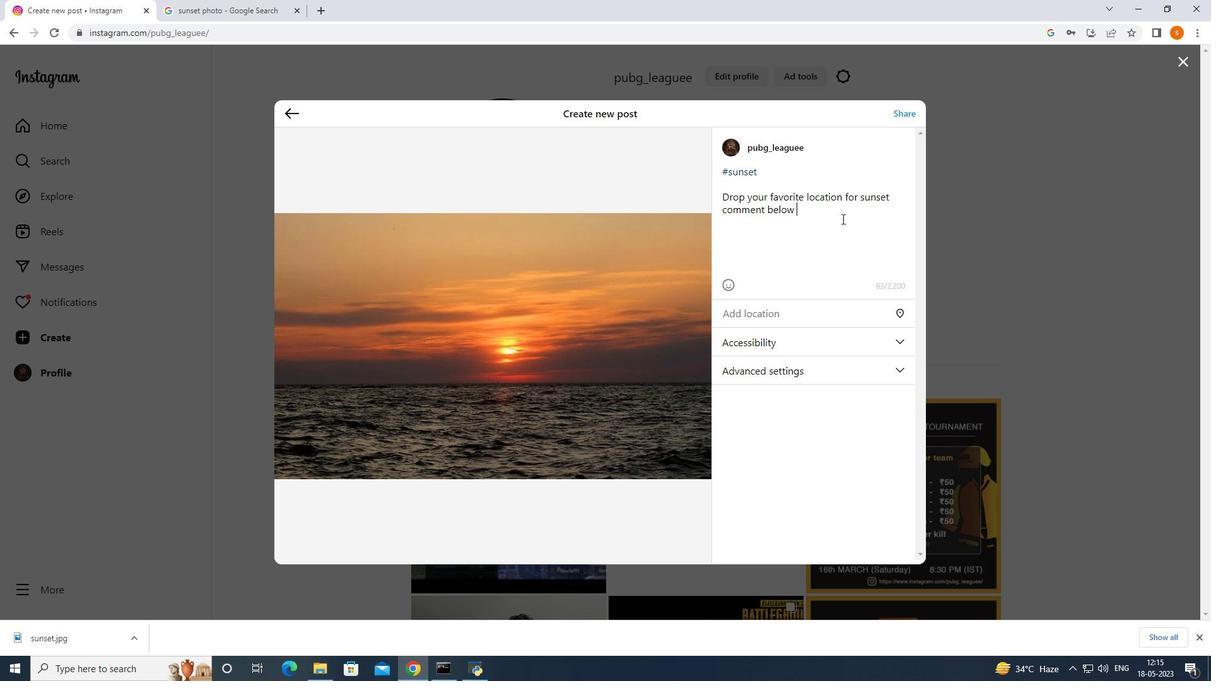 
Action: Mouse moved to (738, 295)
Screenshot: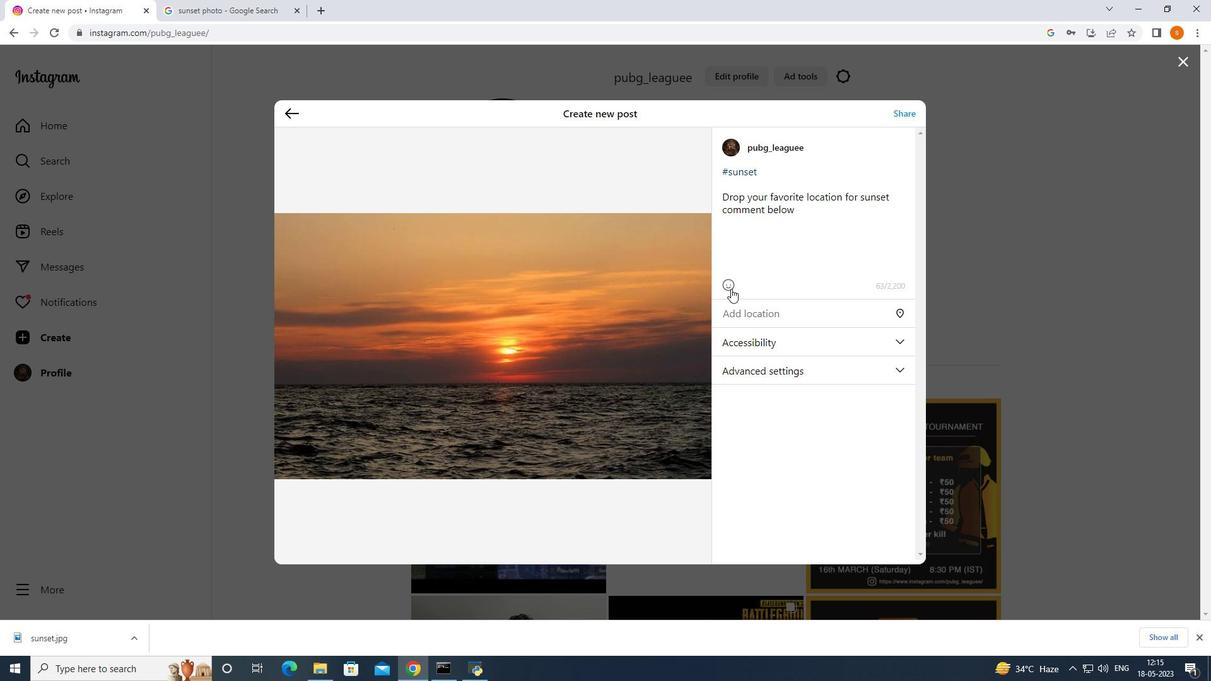 
Action: Mouse pressed left at (738, 295)
Screenshot: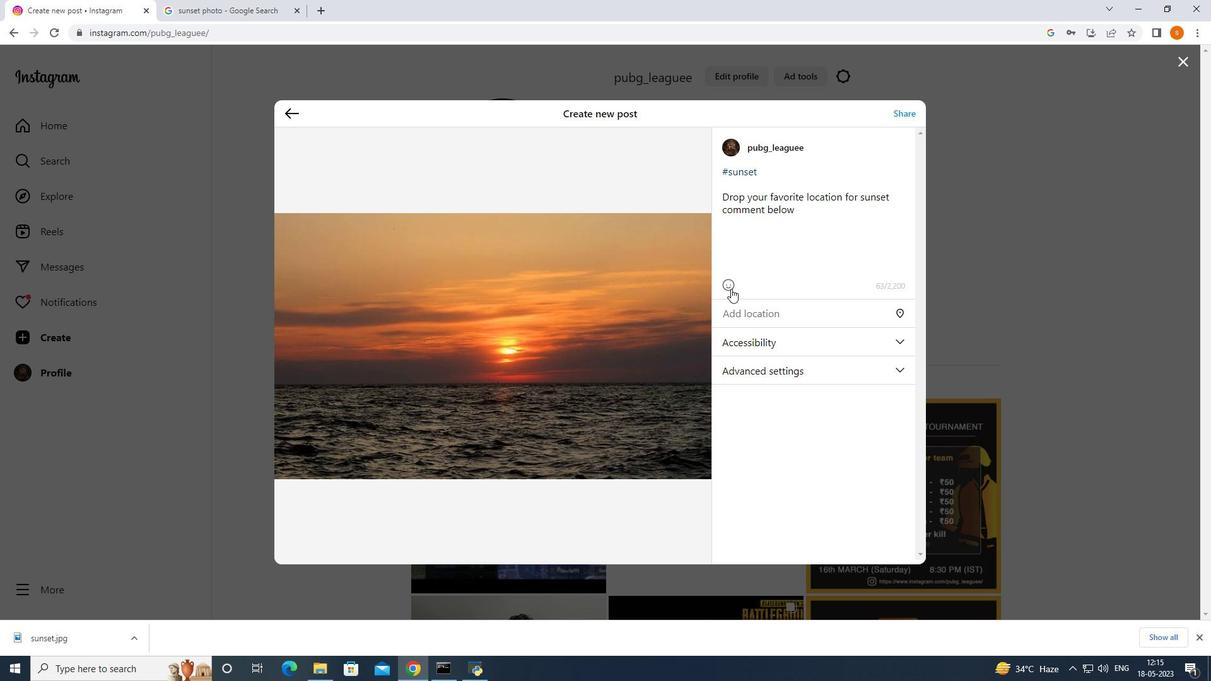 
Action: Mouse moved to (730, 292)
Screenshot: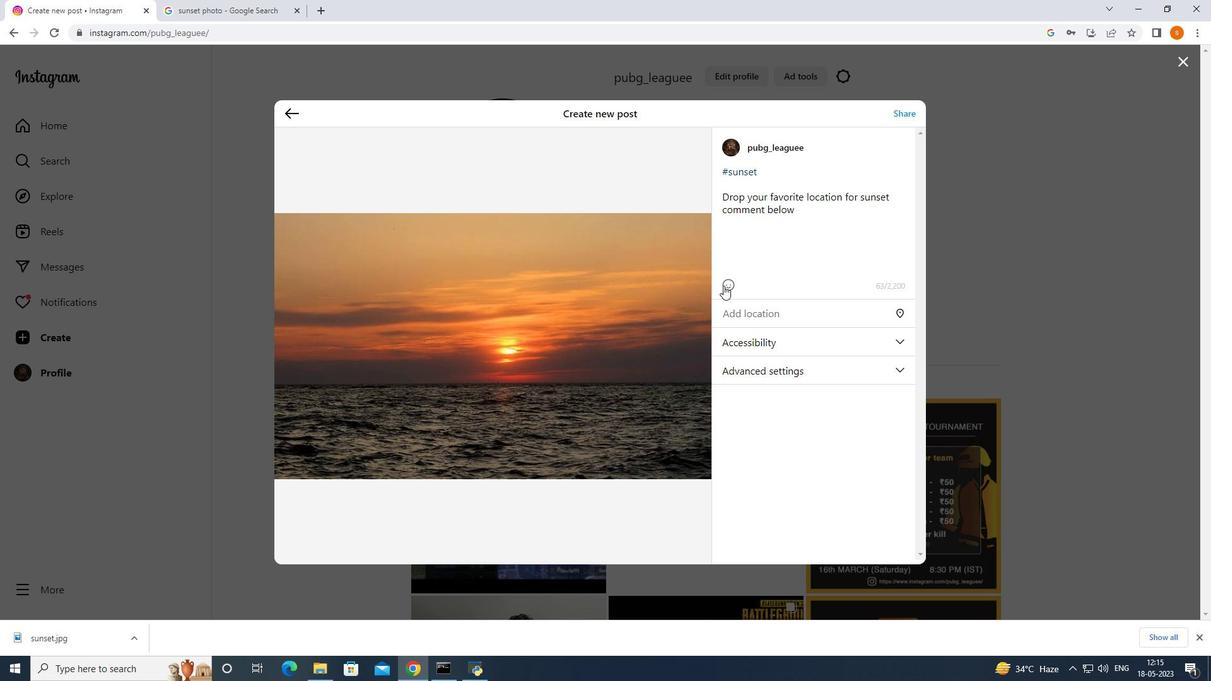 
Action: Mouse pressed left at (730, 292)
Screenshot: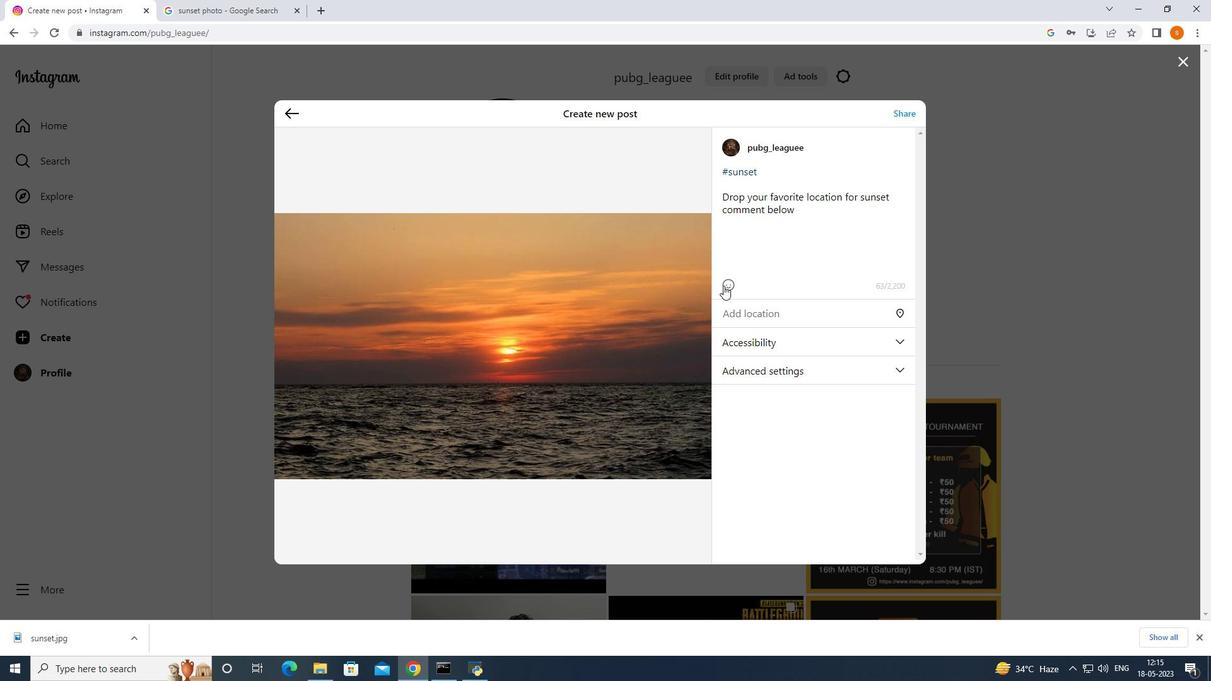 
Action: Mouse moved to (905, 326)
Screenshot: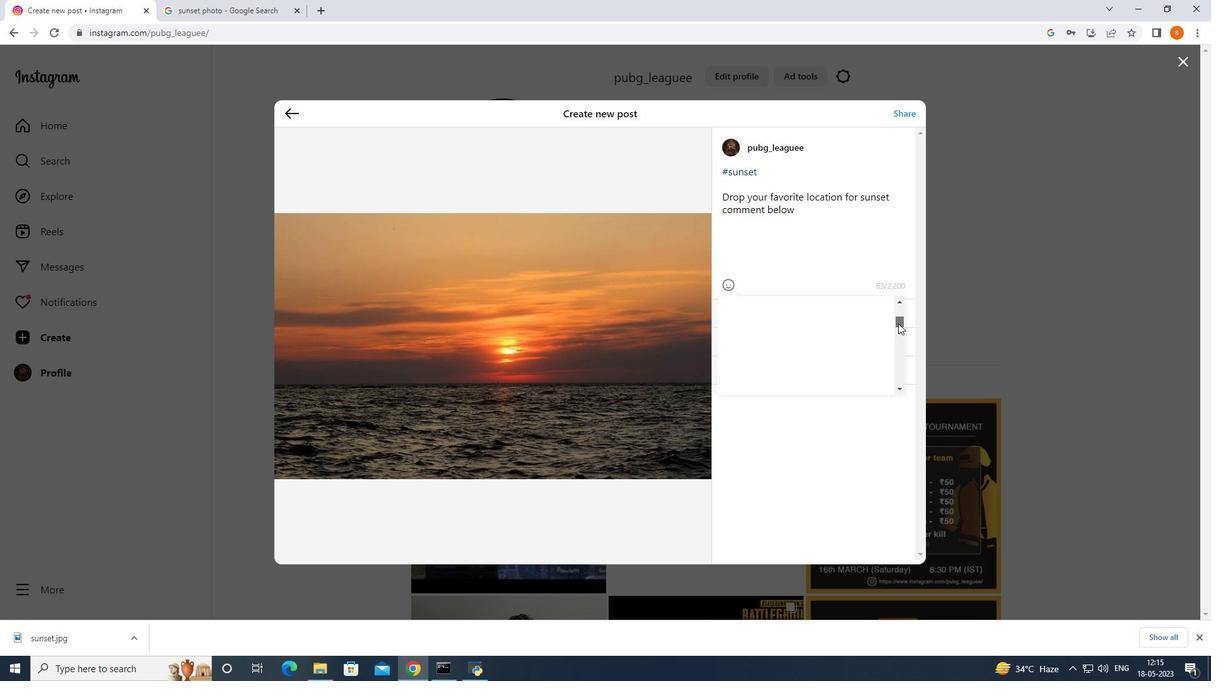 
Action: Mouse pressed left at (905, 321)
Screenshot: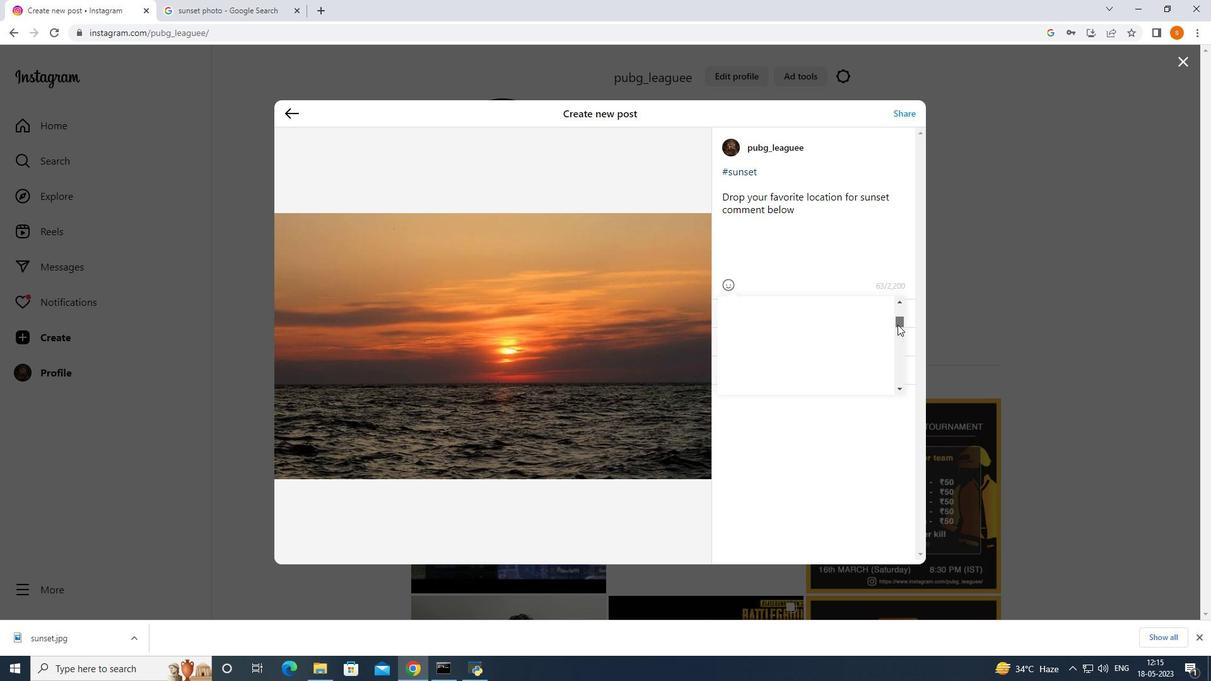 
Action: Mouse moved to (738, 389)
Screenshot: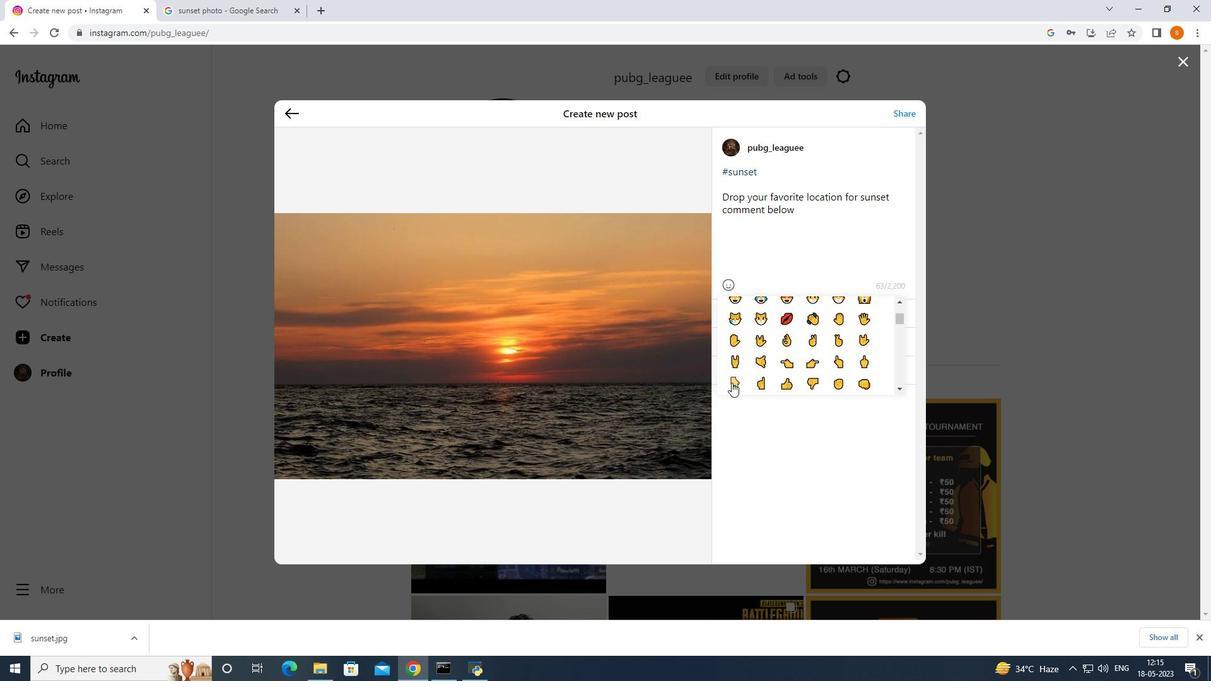 
Action: Mouse pressed left at (738, 389)
Screenshot: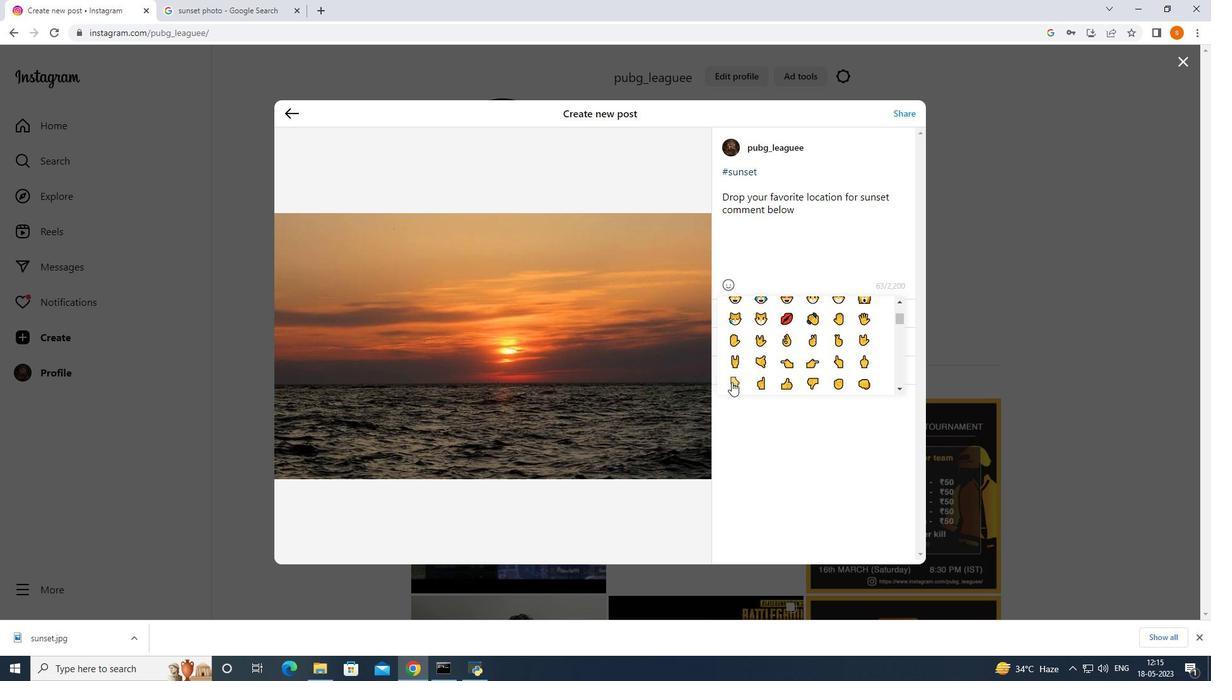 
Action: Mouse moved to (739, 388)
Screenshot: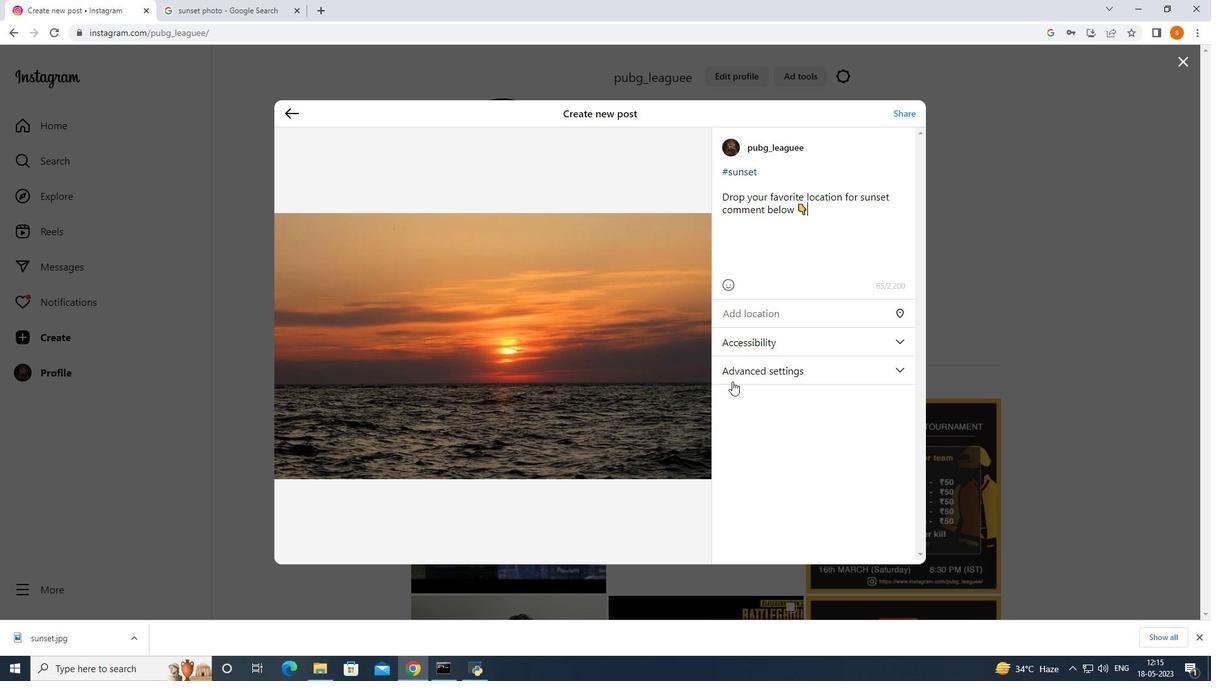 
Action: Mouse pressed left at (739, 388)
Screenshot: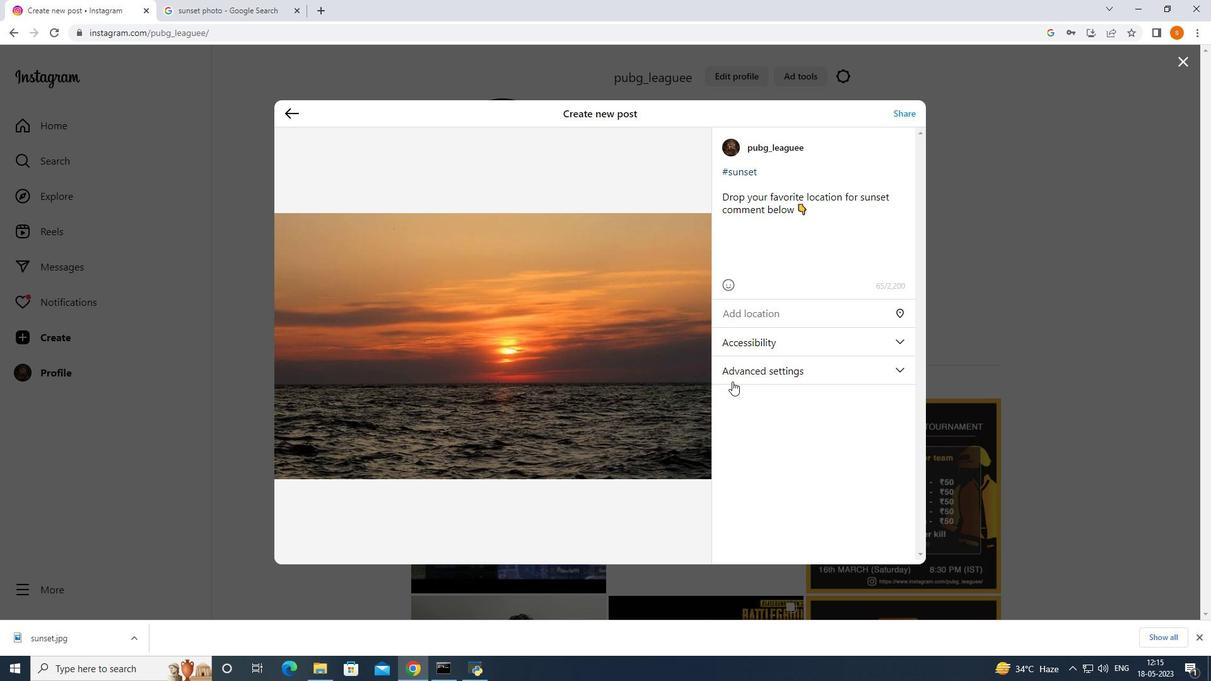 
Action: Mouse moved to (903, 120)
Screenshot: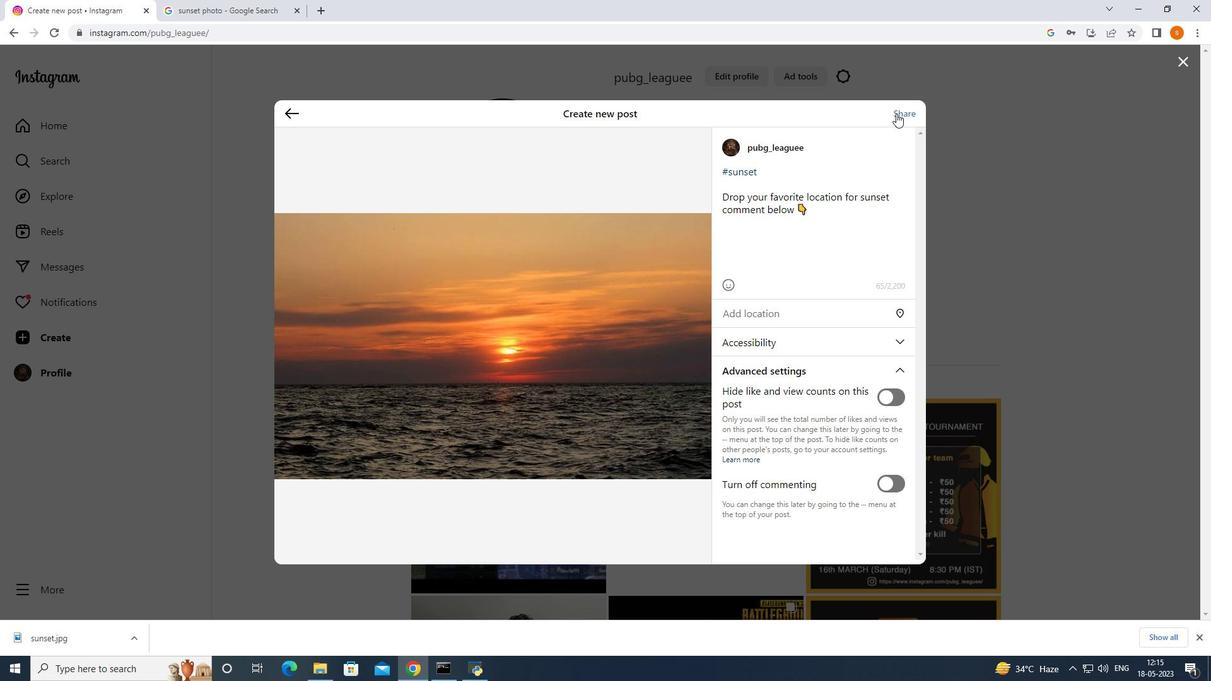 
Action: Mouse pressed left at (903, 120)
Screenshot: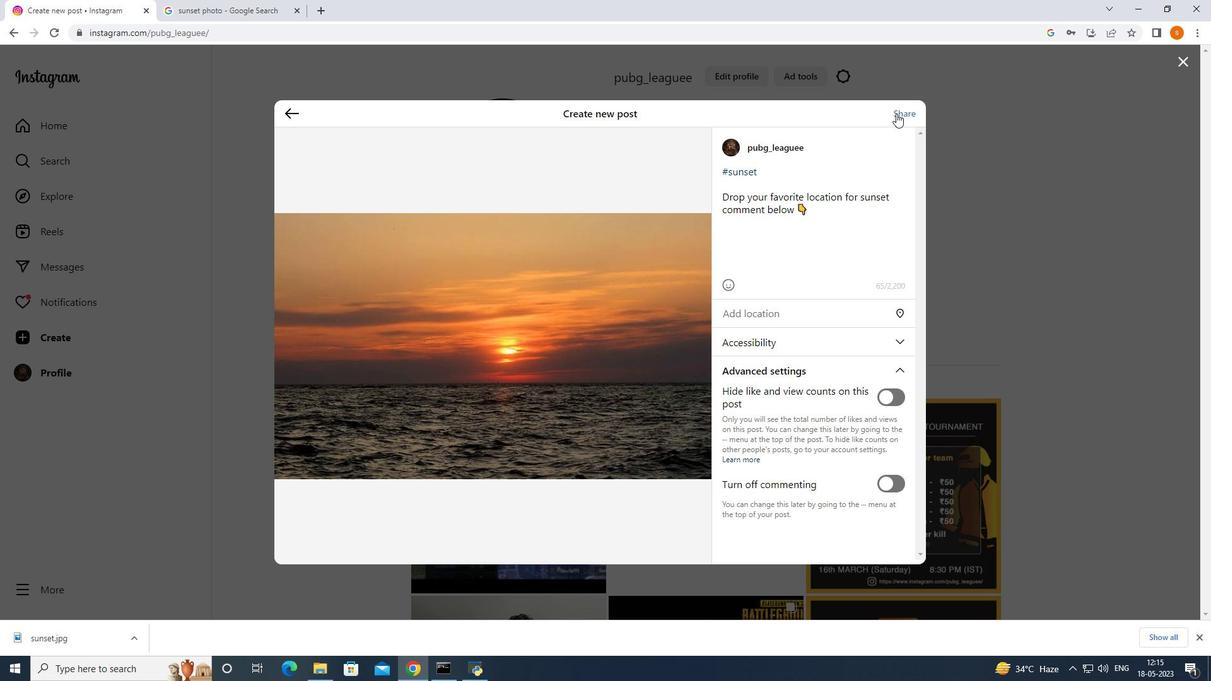 
Action: Mouse moved to (689, 410)
Screenshot: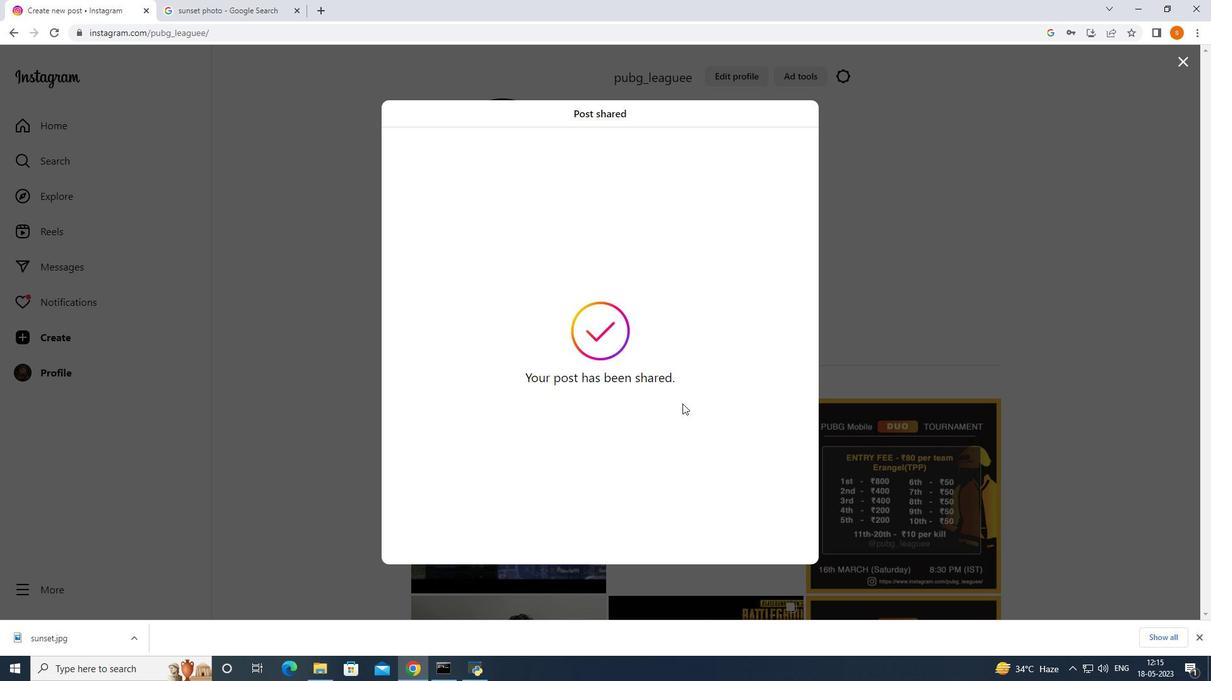 
